 Task: Create a rule from the Recommended list, Task Added to this Project -> add SubTasks in the project BeyondTech with SubTasks Gather and Analyse Requirements , Design and Implement Solution , System Test and UAT , Release to Production / Go Live
Action: Mouse moved to (667, 250)
Screenshot: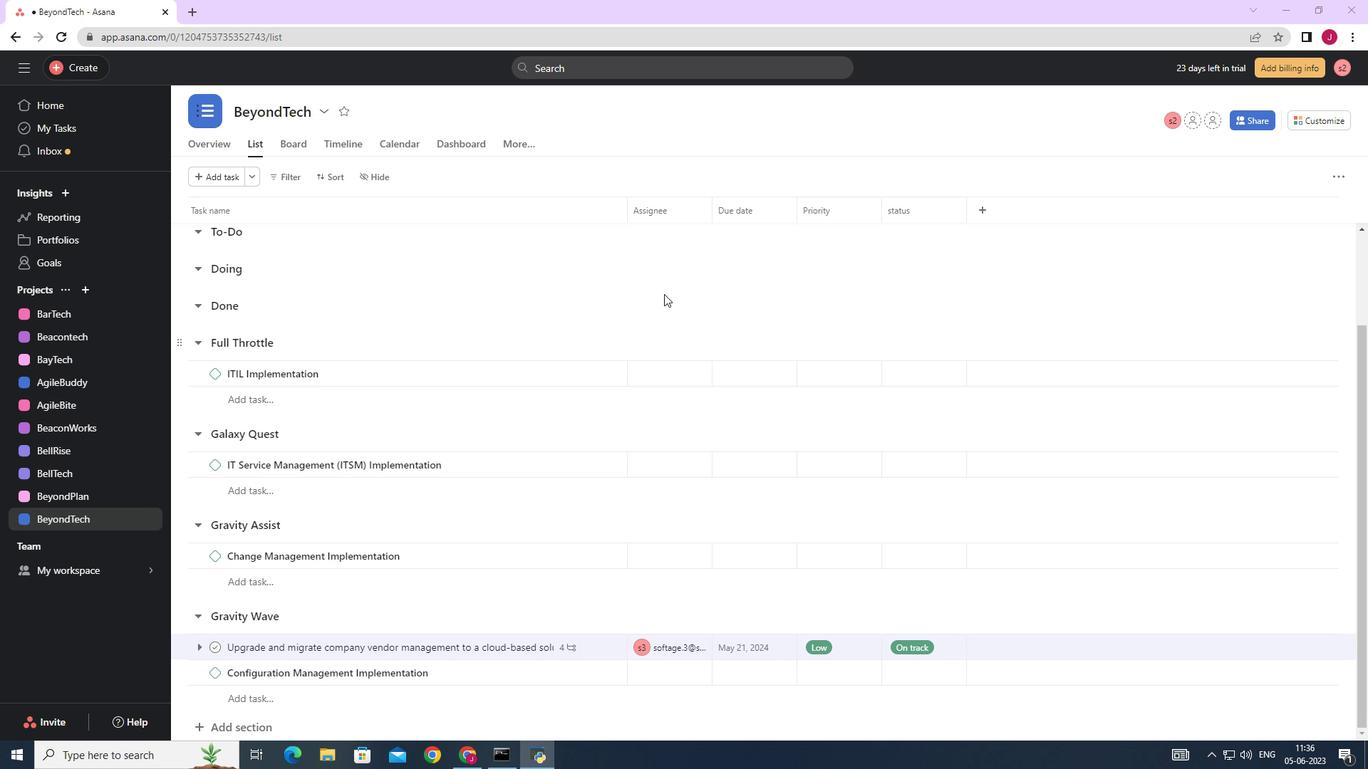 
Action: Mouse scrolled (667, 250) with delta (0, 0)
Screenshot: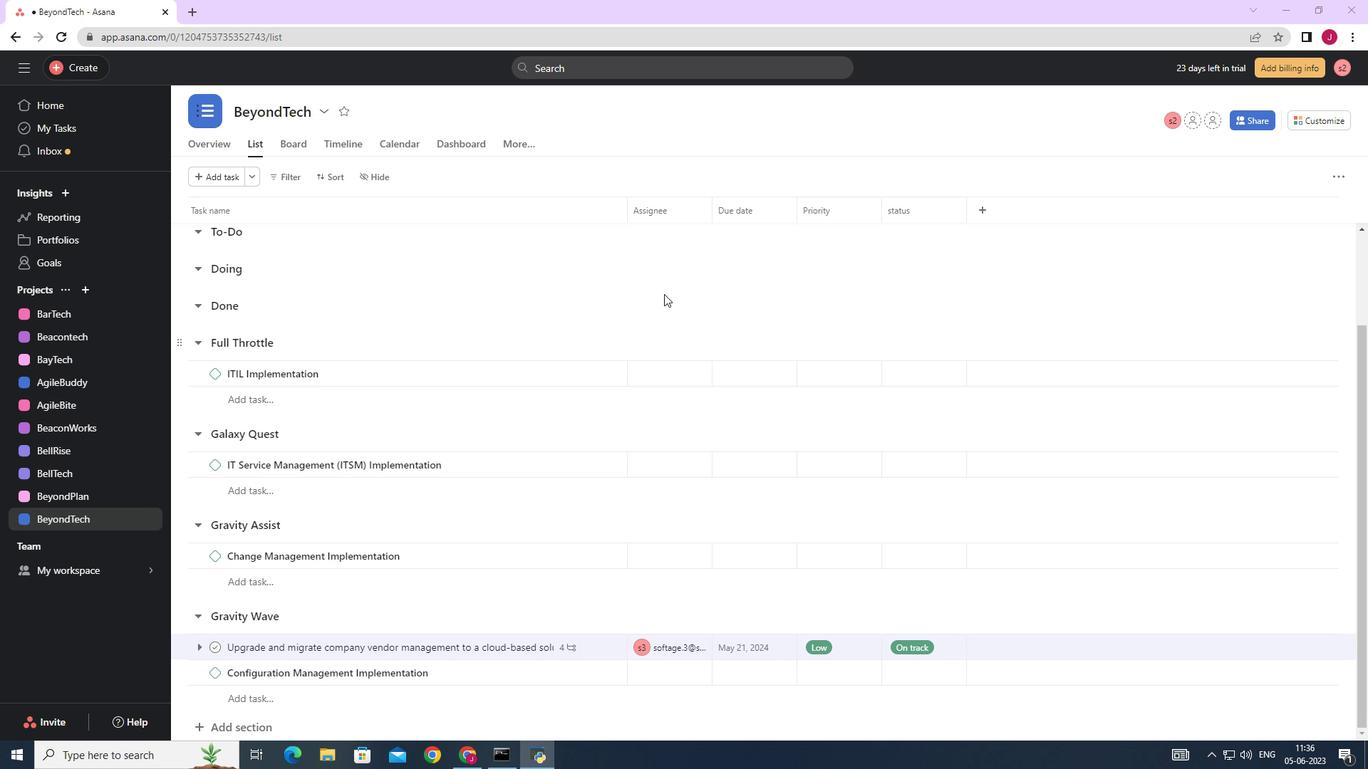 
Action: Mouse scrolled (667, 250) with delta (0, 0)
Screenshot: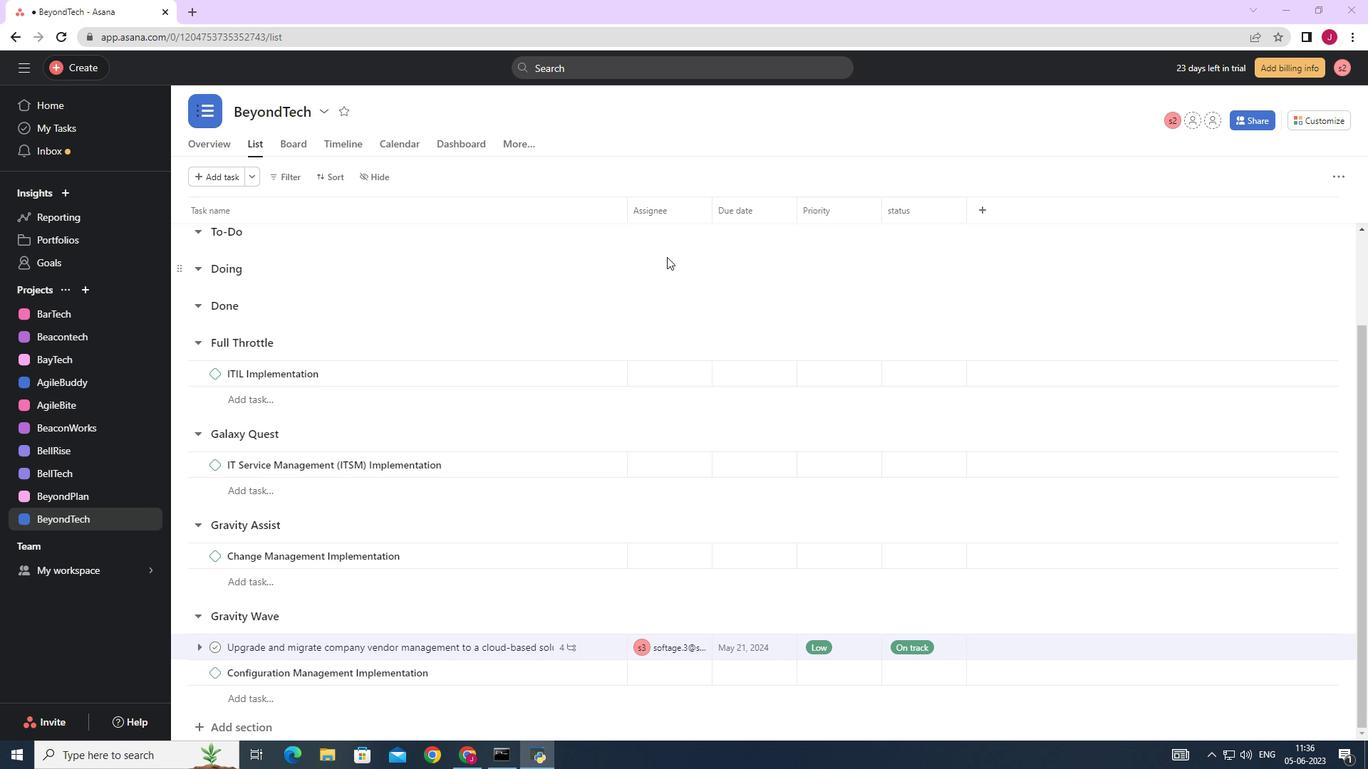 
Action: Mouse scrolled (667, 250) with delta (0, 0)
Screenshot: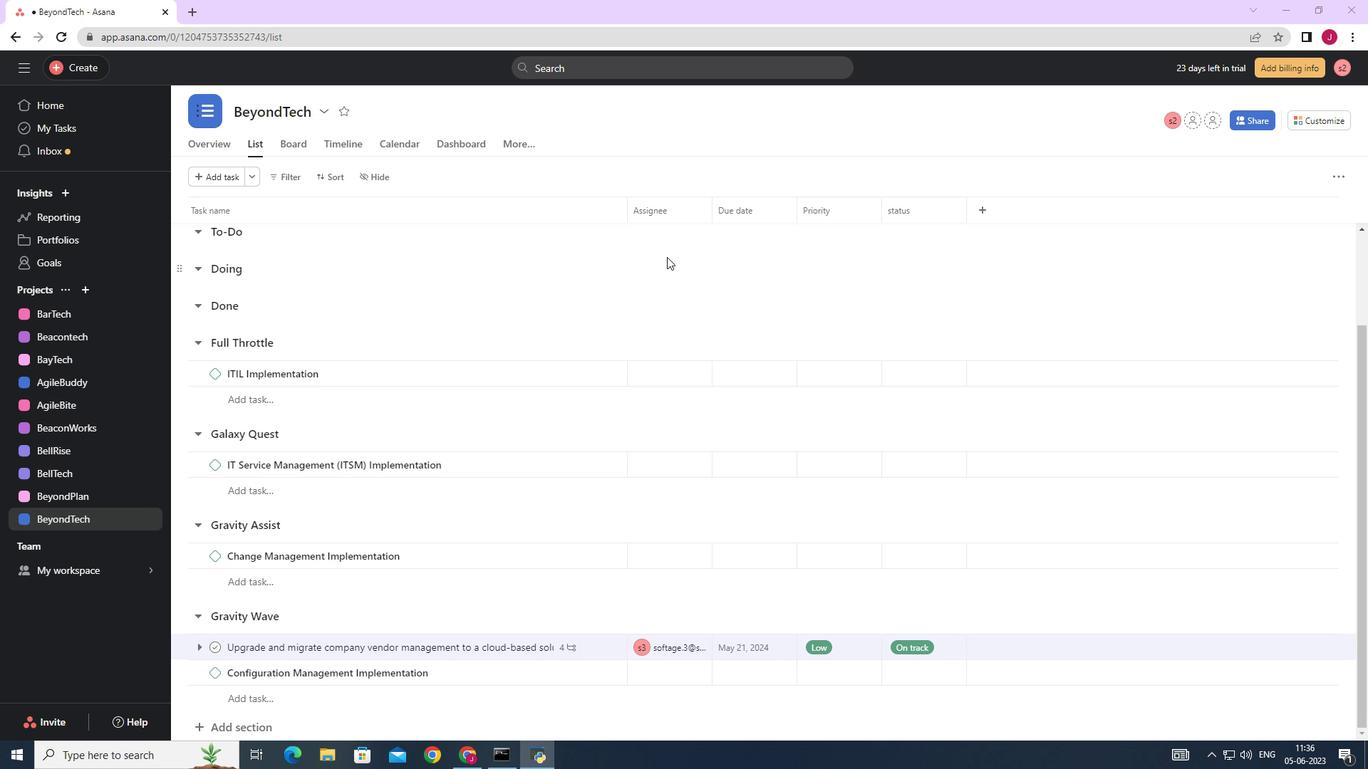 
Action: Mouse moved to (667, 250)
Screenshot: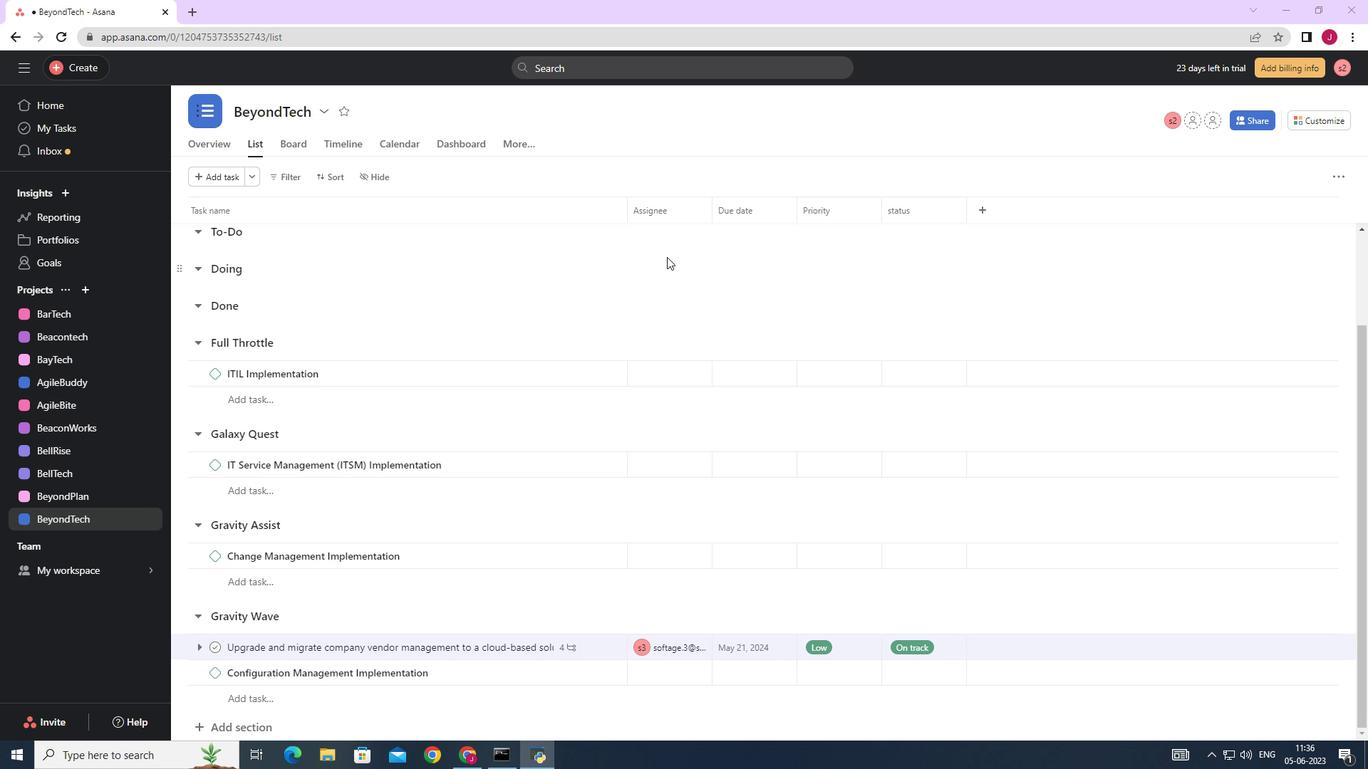 
Action: Mouse scrolled (667, 250) with delta (0, 0)
Screenshot: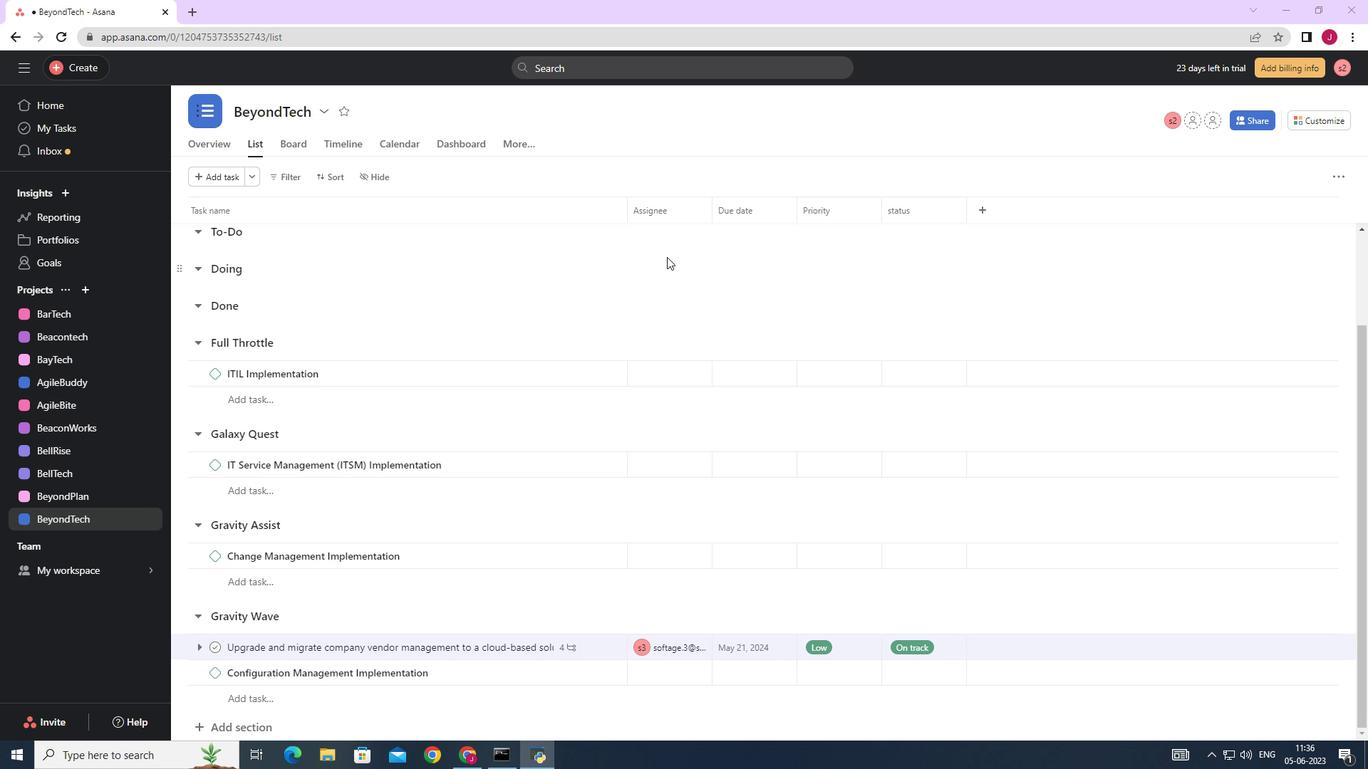 
Action: Mouse moved to (670, 252)
Screenshot: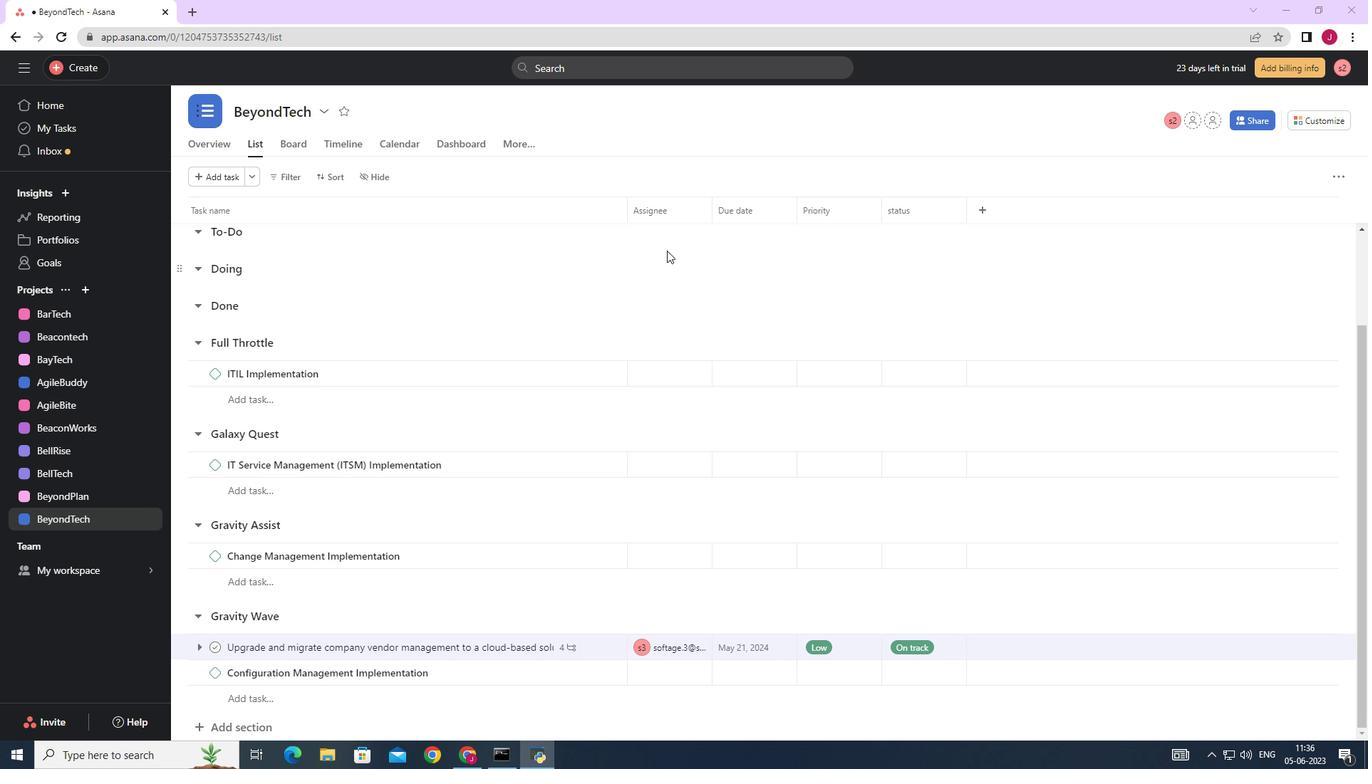 
Action: Mouse scrolled (669, 250) with delta (0, 0)
Screenshot: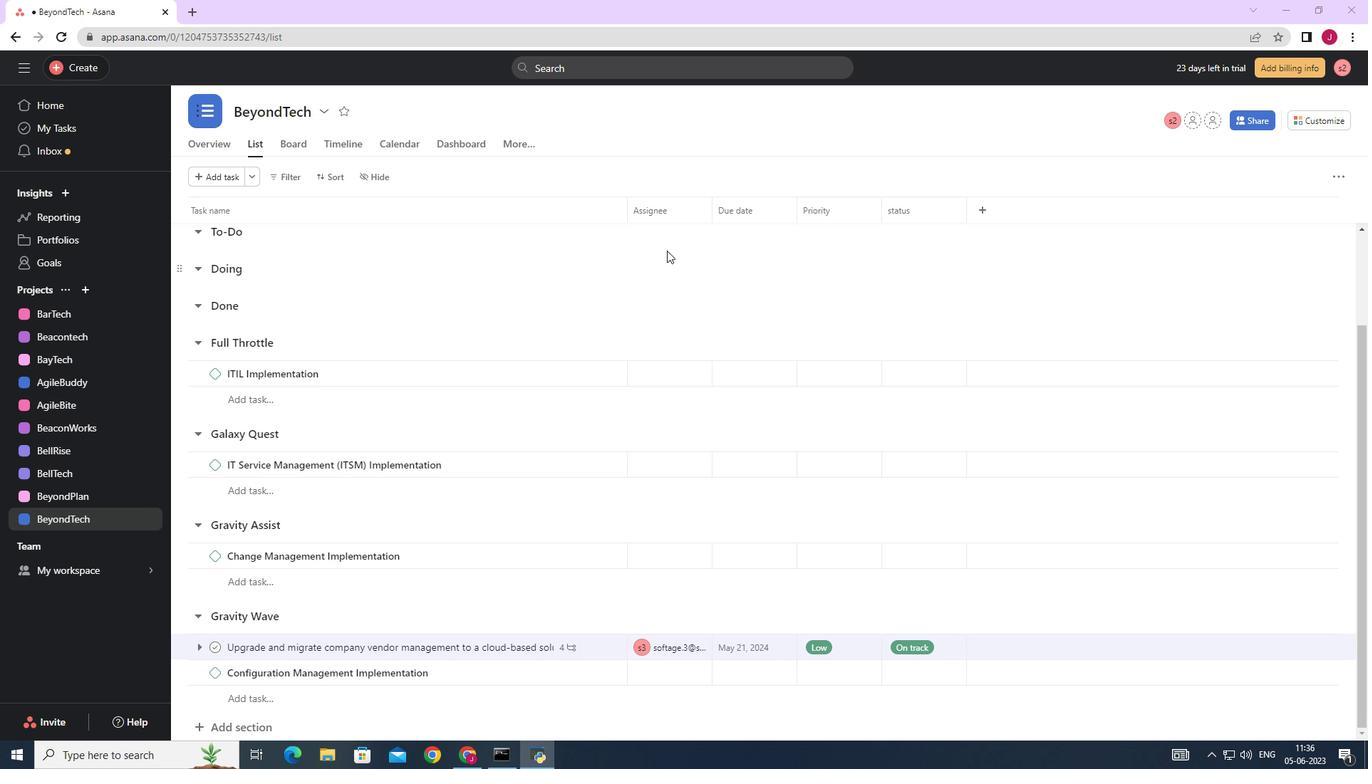 
Action: Mouse moved to (672, 258)
Screenshot: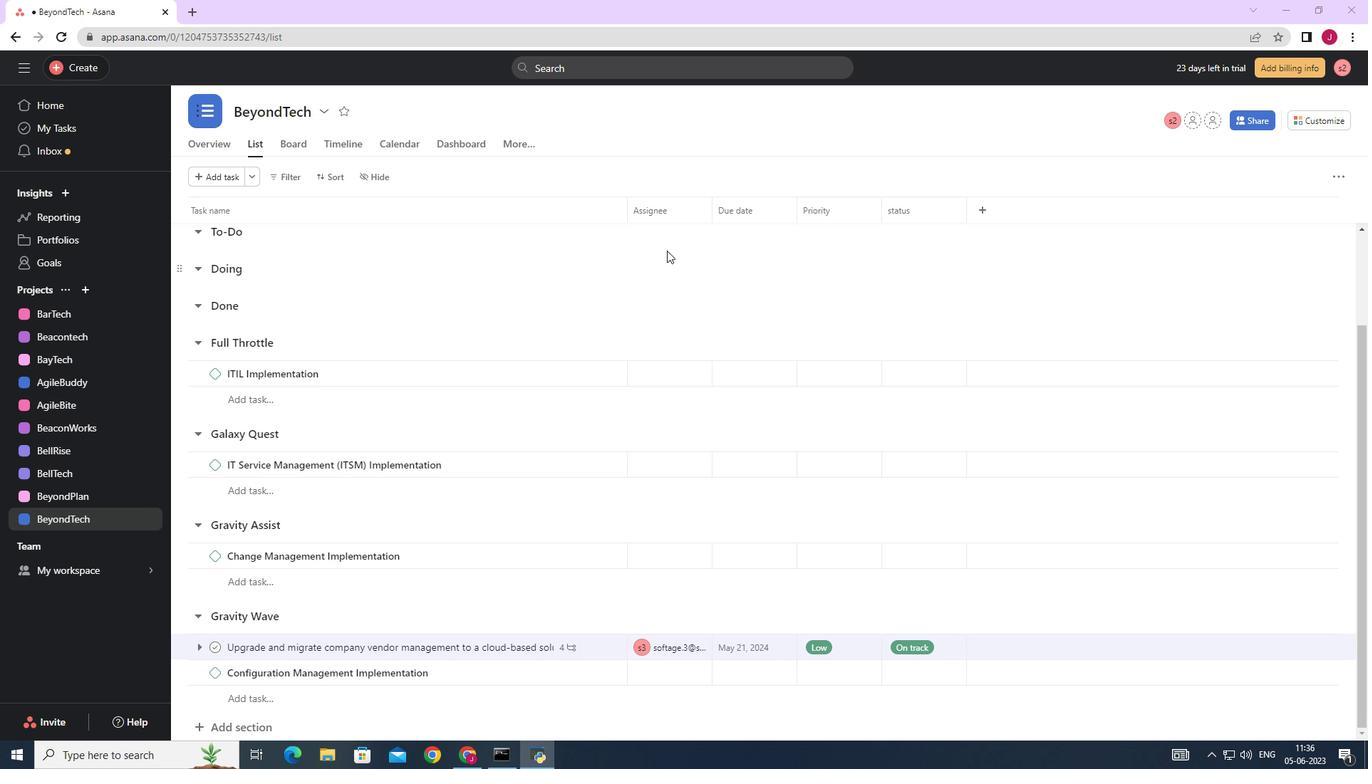 
Action: Mouse scrolled (671, 254) with delta (0, 0)
Screenshot: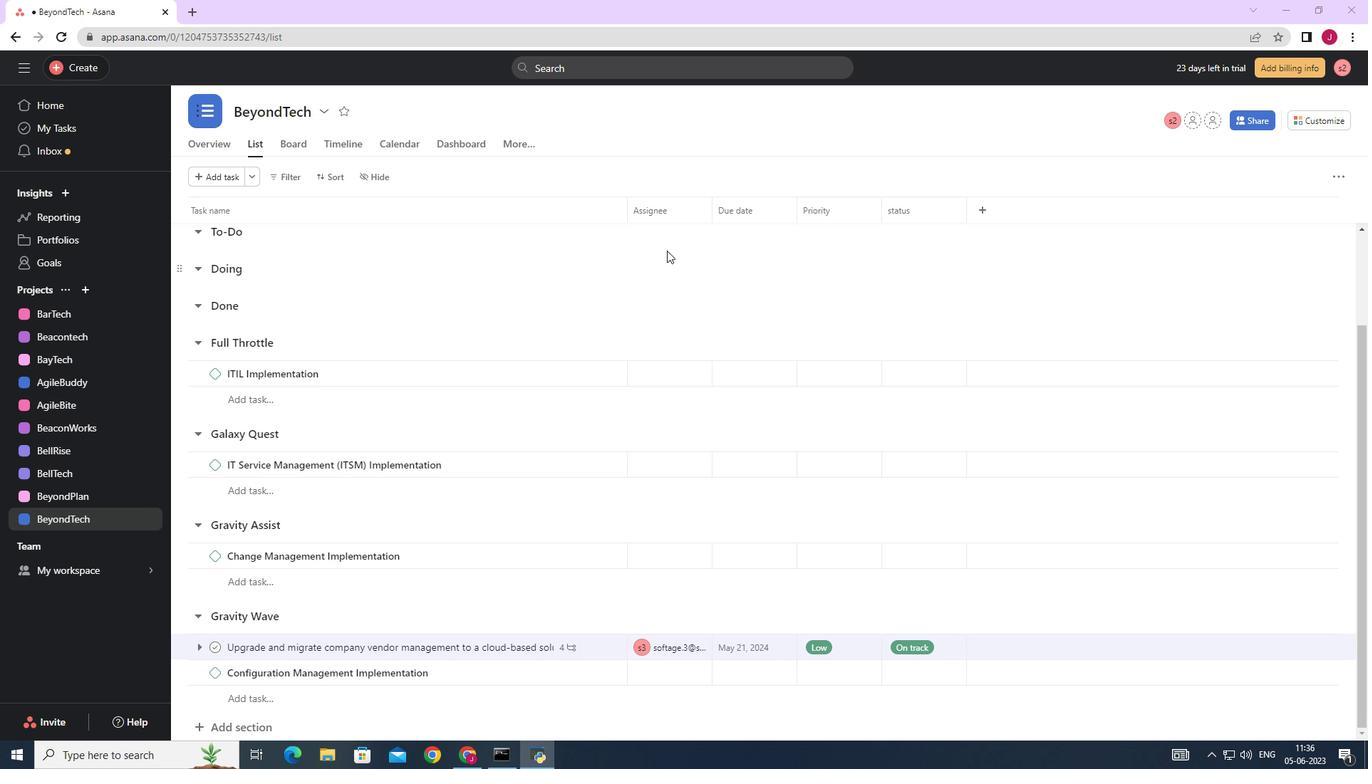 
Action: Mouse moved to (1332, 124)
Screenshot: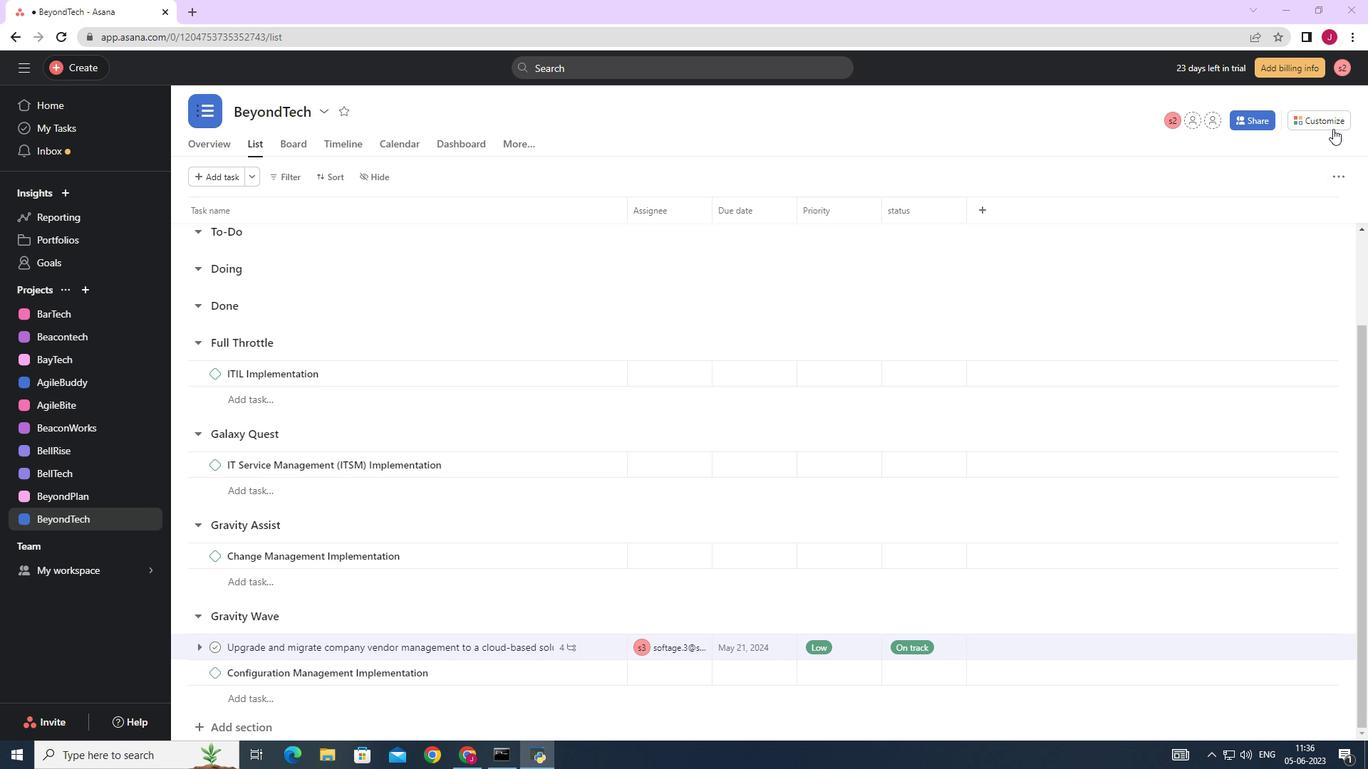 
Action: Mouse pressed left at (1332, 124)
Screenshot: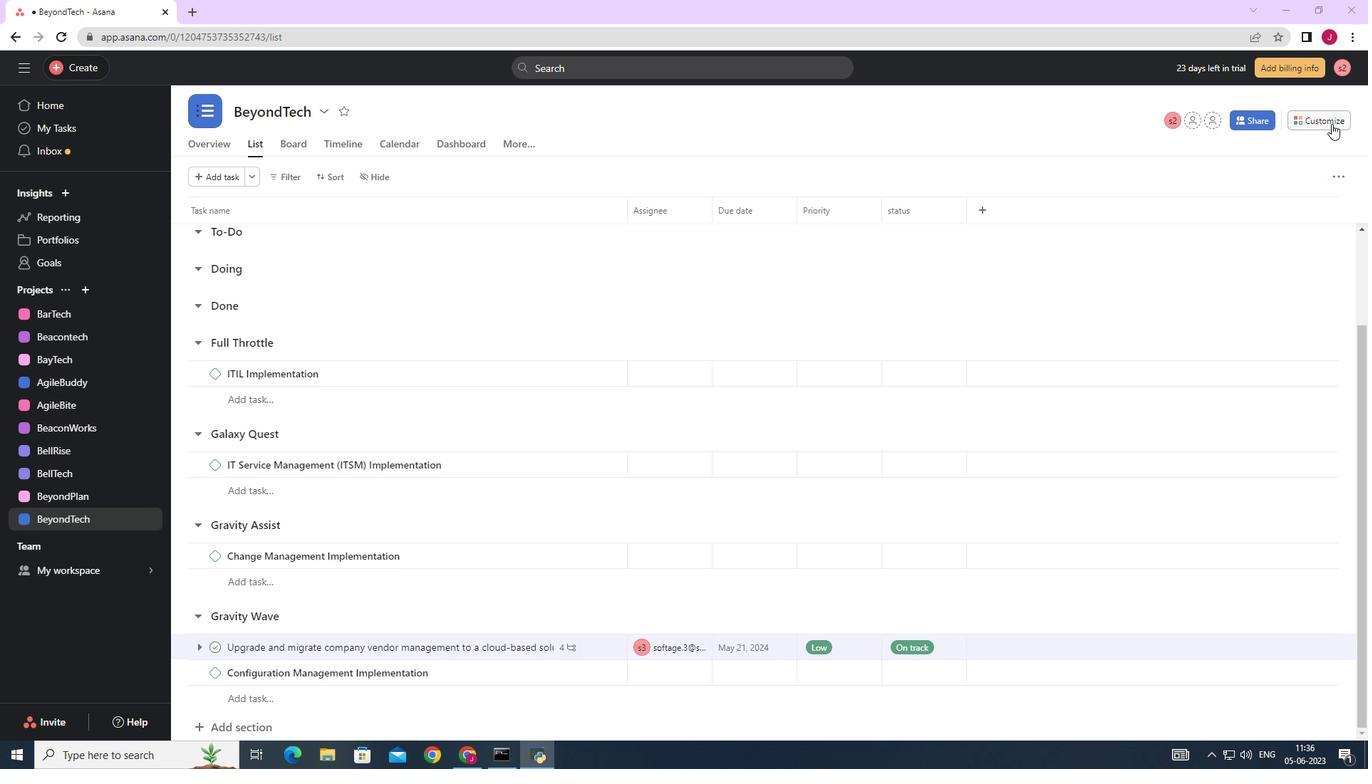 
Action: Mouse moved to (1062, 317)
Screenshot: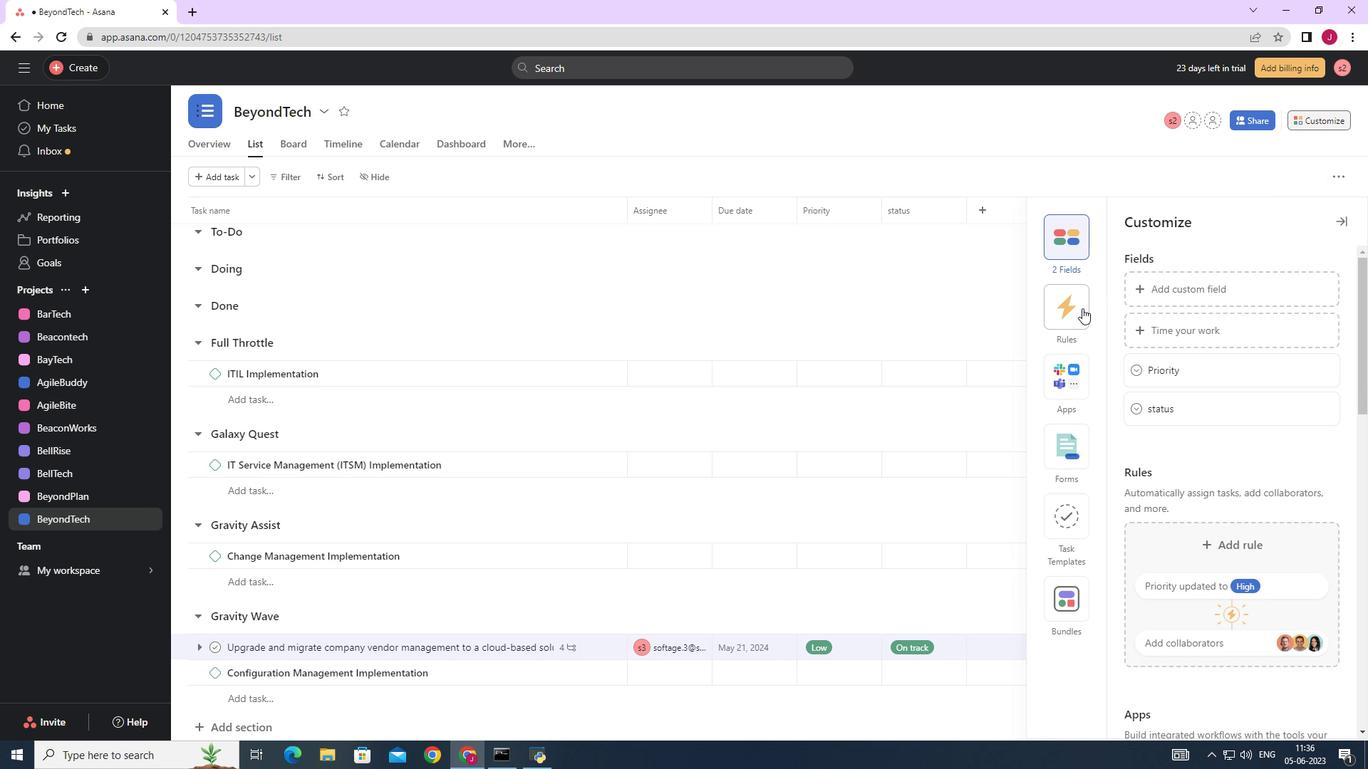 
Action: Mouse pressed left at (1062, 317)
Screenshot: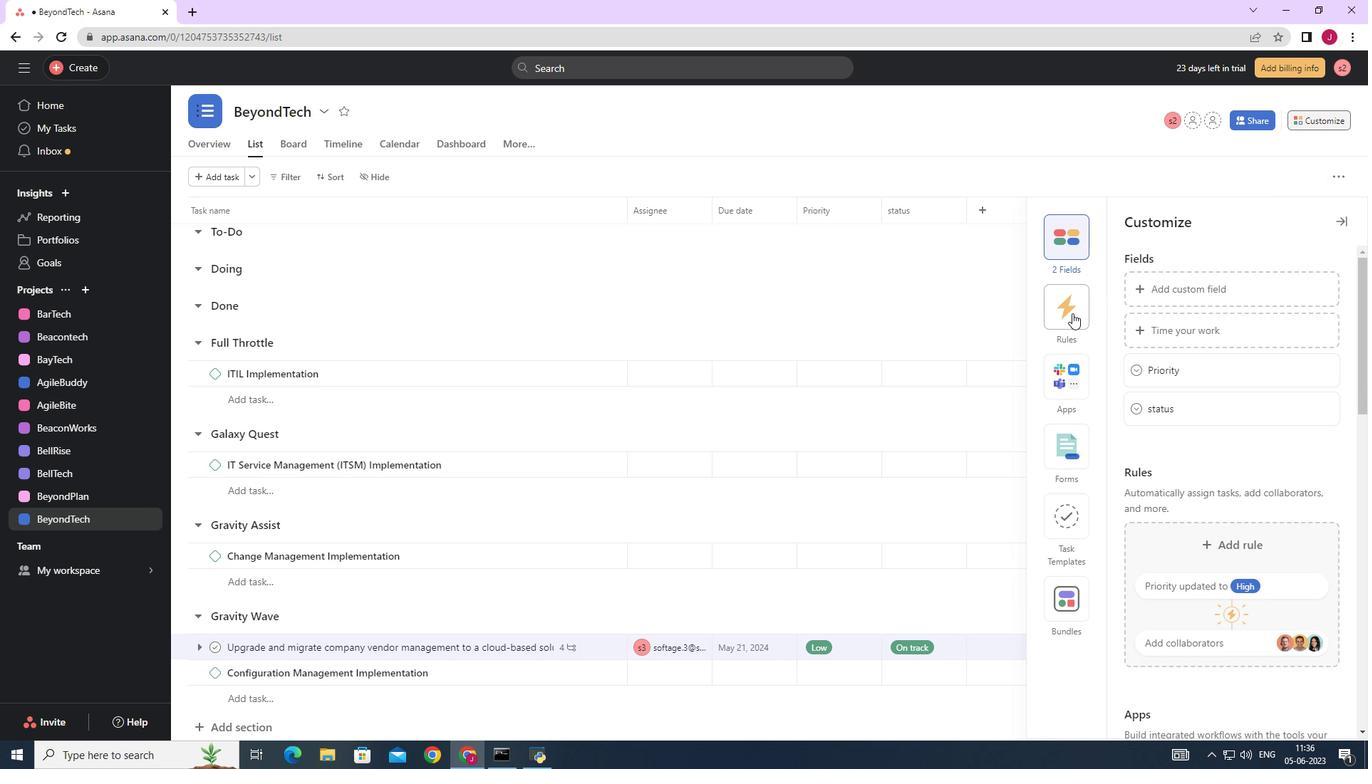 
Action: Mouse moved to (1221, 331)
Screenshot: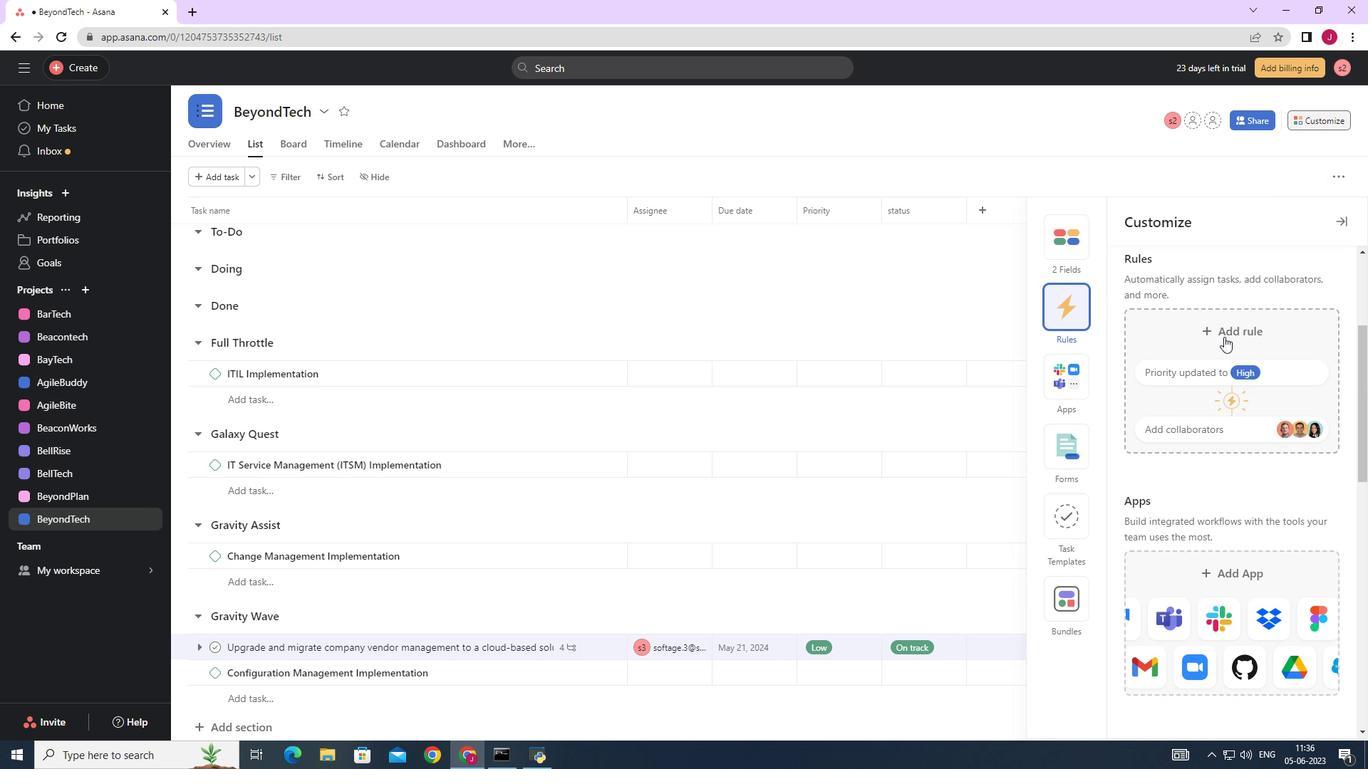 
Action: Mouse pressed left at (1221, 331)
Screenshot: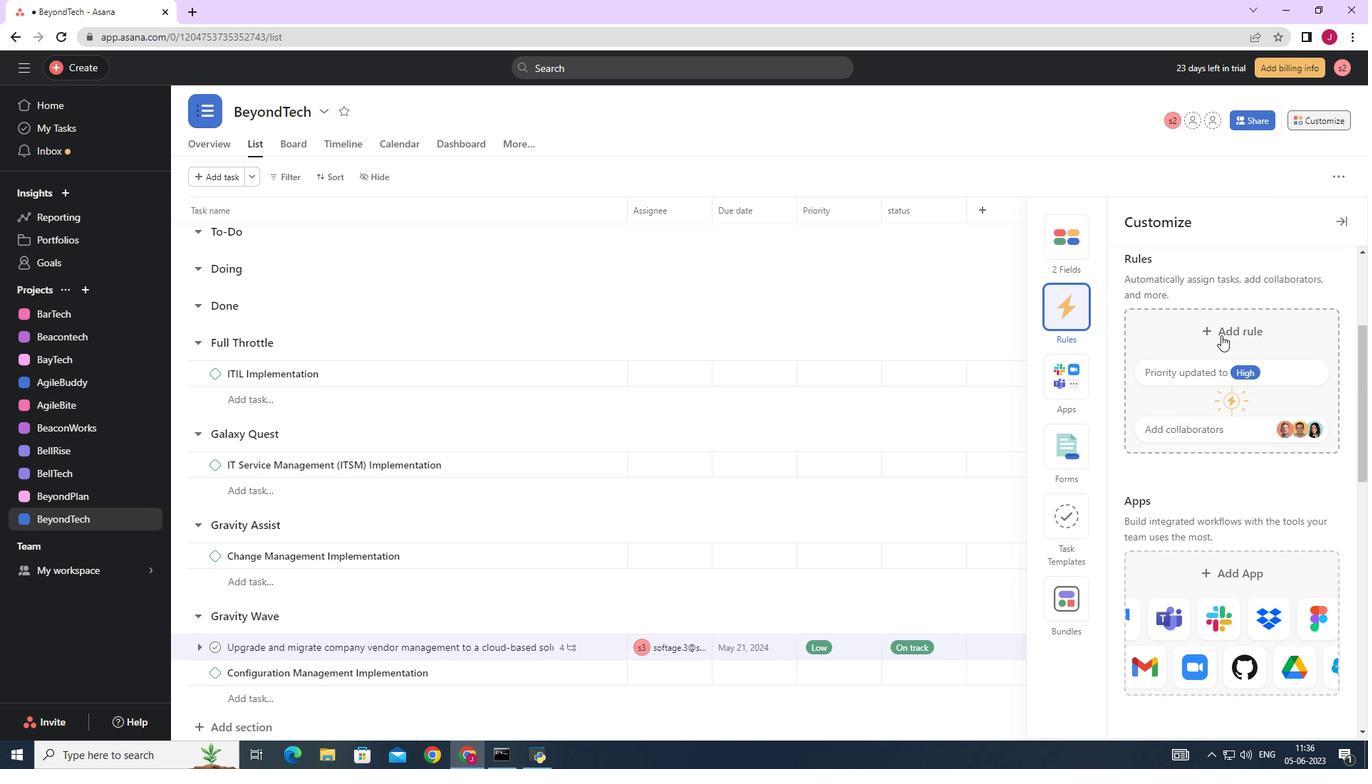 
Action: Mouse moved to (580, 227)
Screenshot: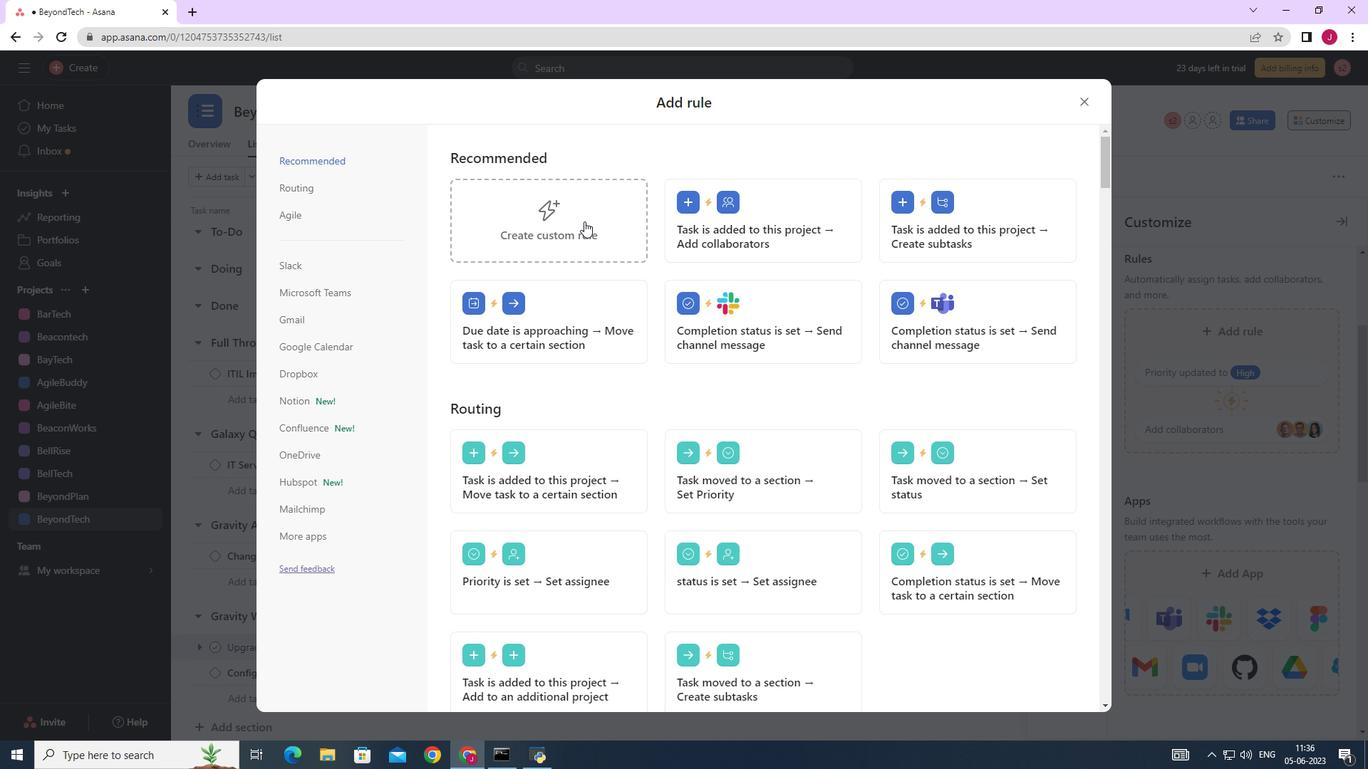 
Action: Mouse pressed left at (580, 227)
Screenshot: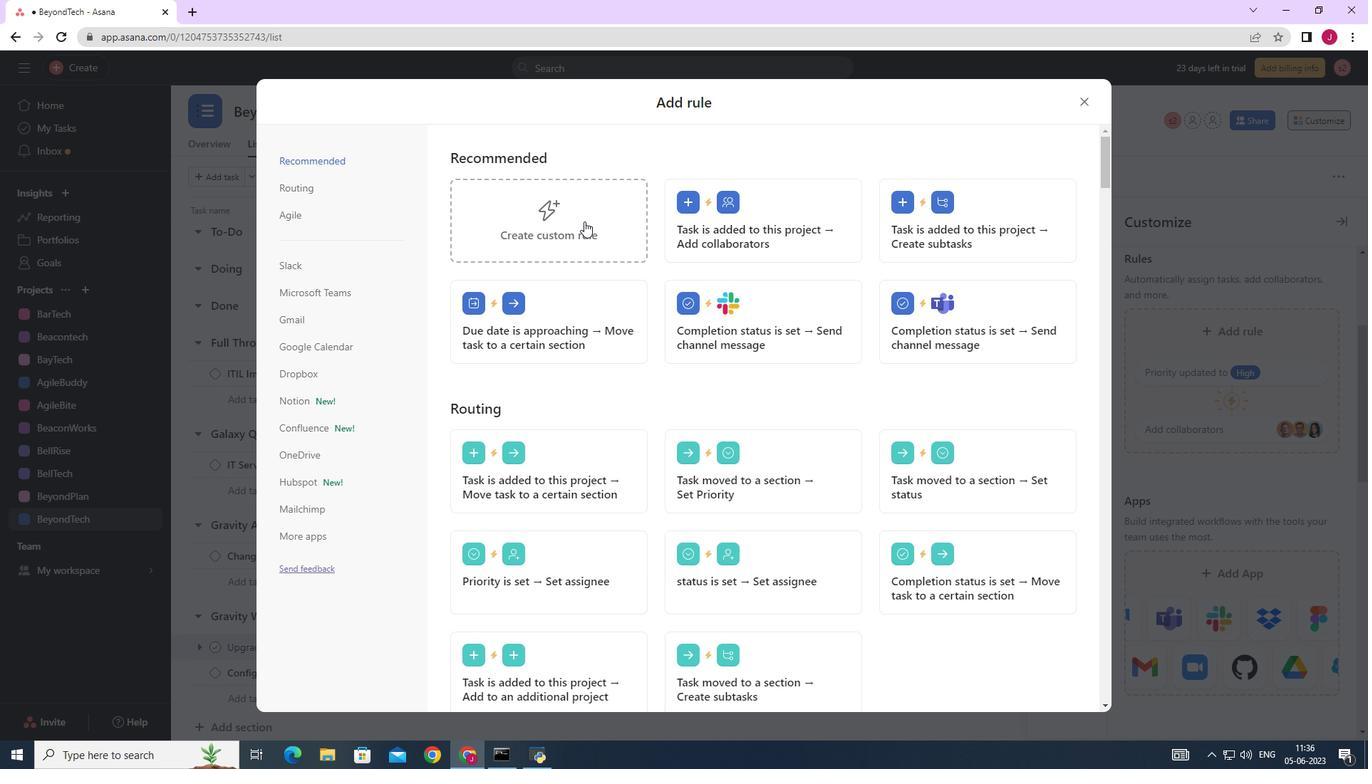 
Action: Mouse moved to (677, 376)
Screenshot: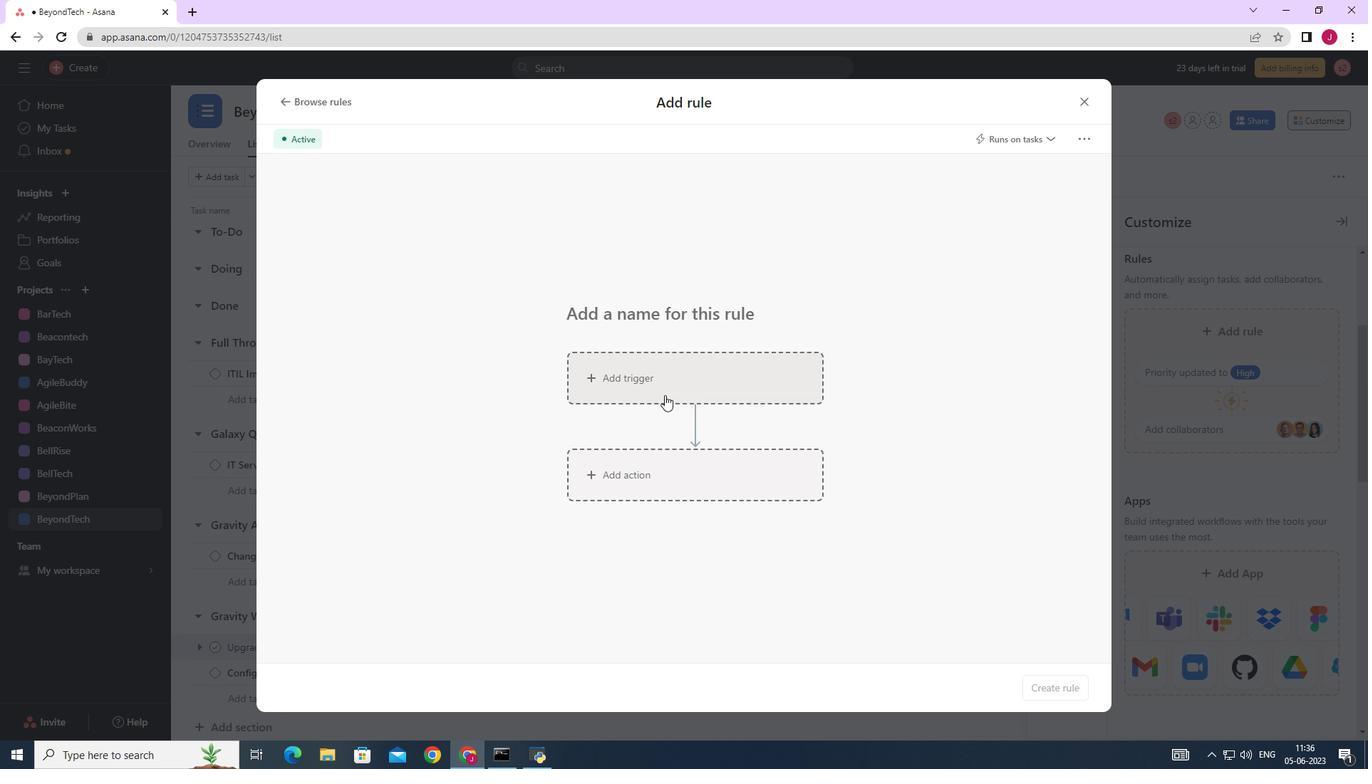 
Action: Mouse pressed left at (677, 376)
Screenshot: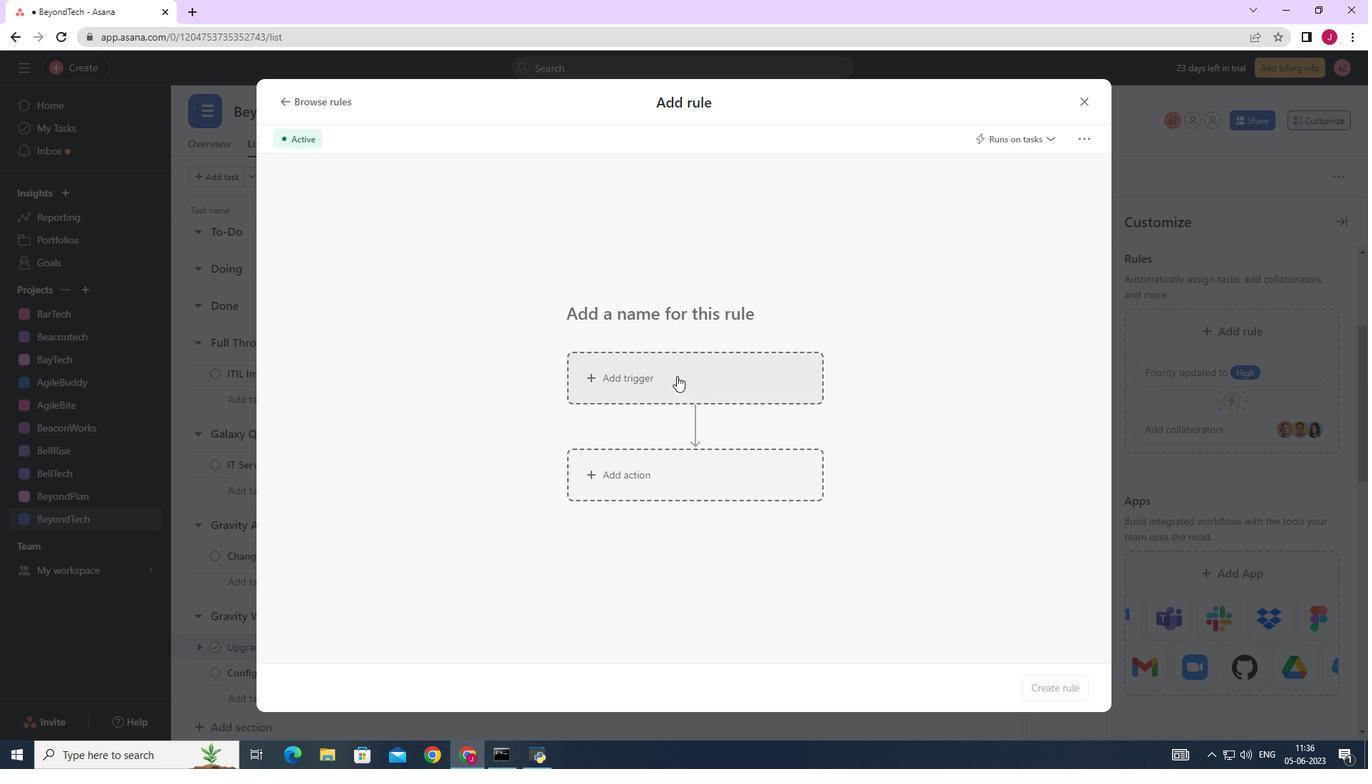 
Action: Mouse moved to (635, 481)
Screenshot: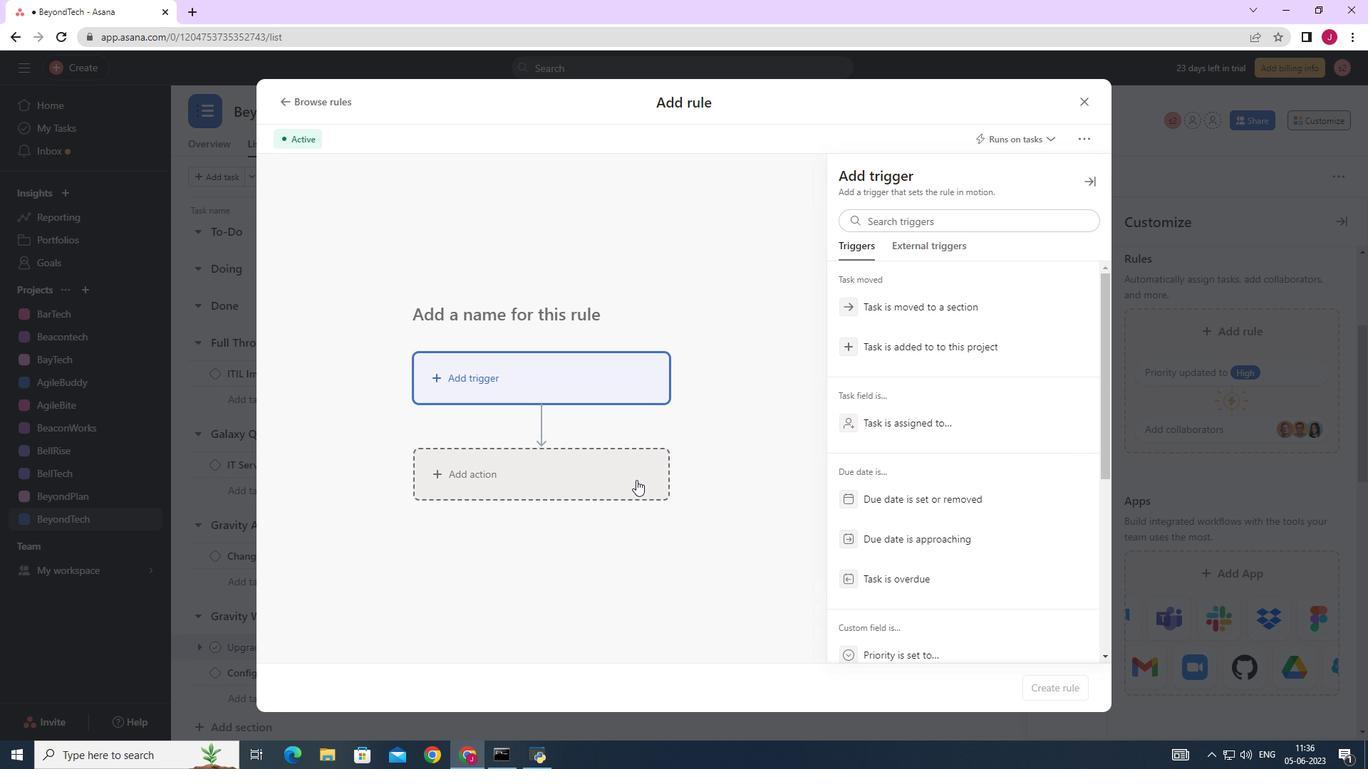 
Action: Mouse pressed left at (635, 481)
Screenshot: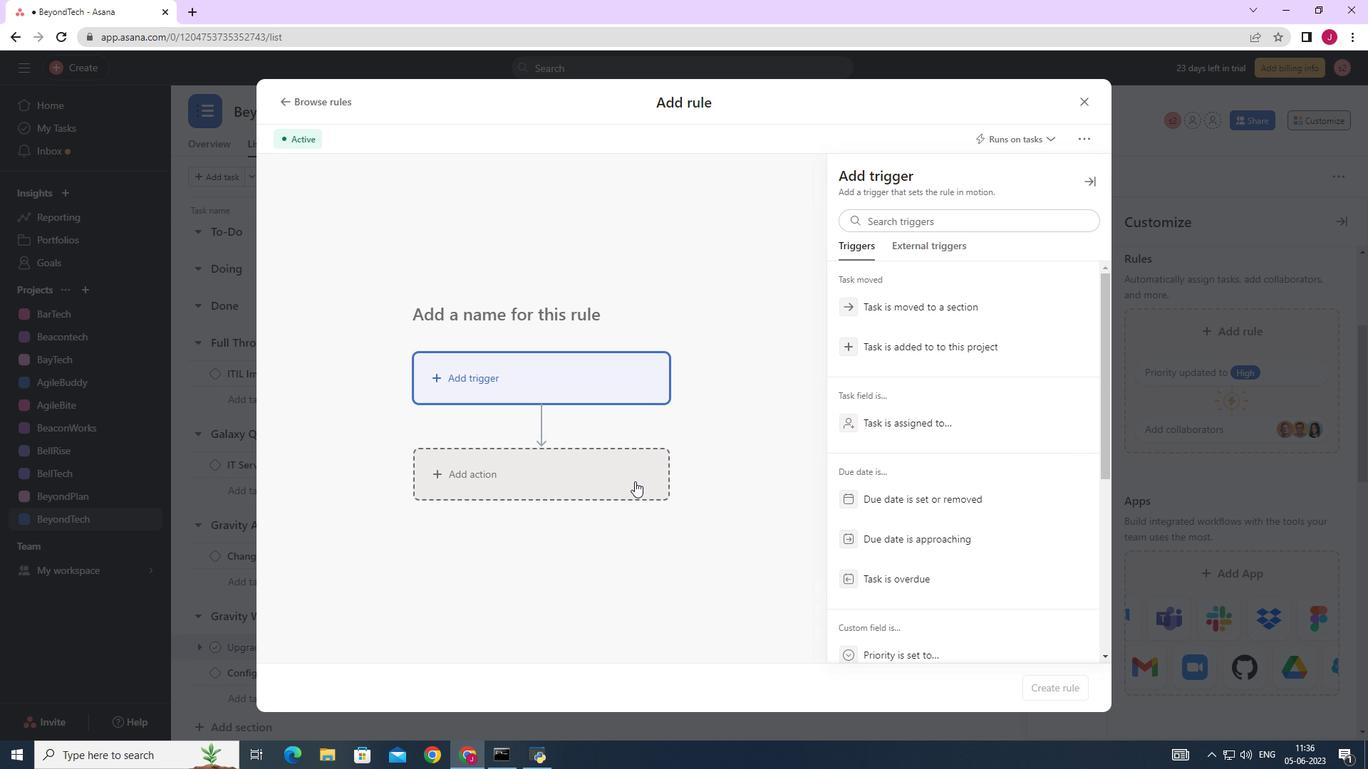
Action: Mouse moved to (934, 361)
Screenshot: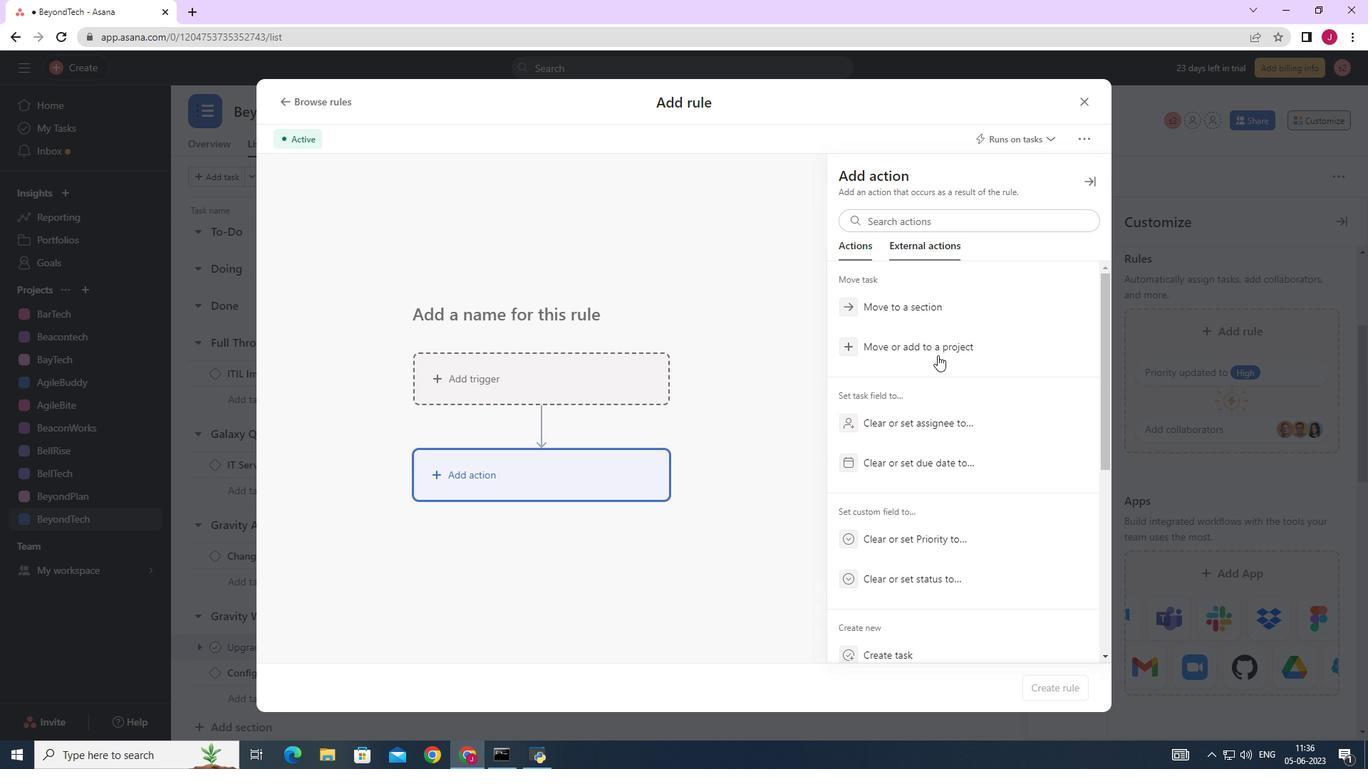 
Action: Mouse scrolled (934, 360) with delta (0, 0)
Screenshot: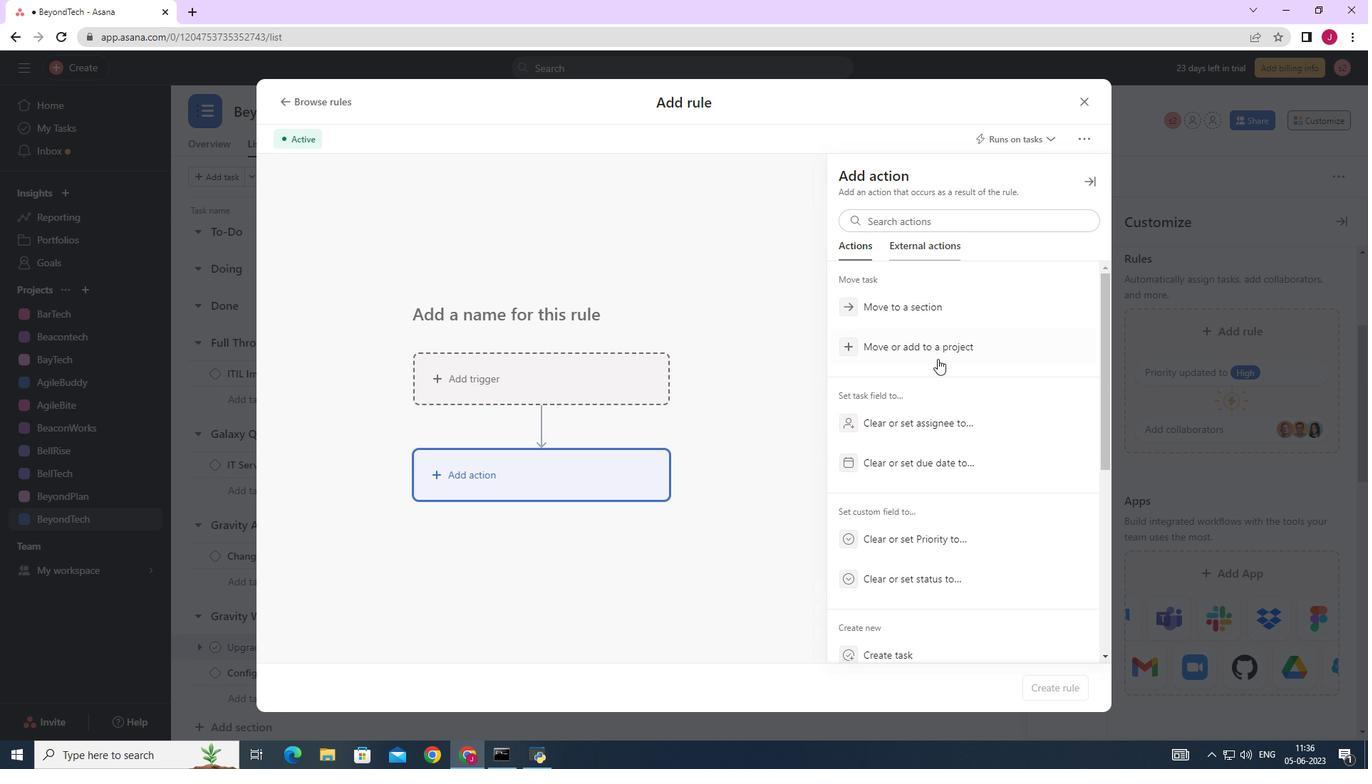 
Action: Mouse scrolled (934, 360) with delta (0, 0)
Screenshot: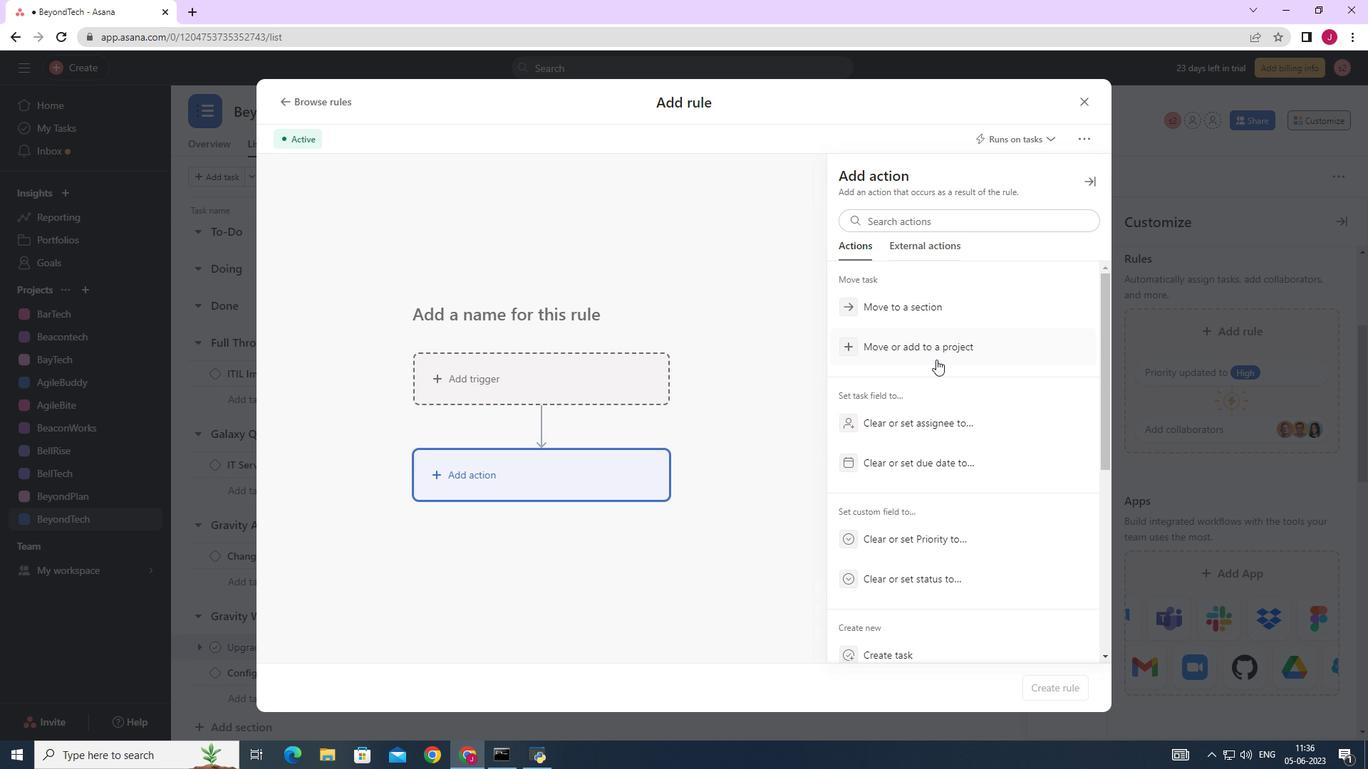 
Action: Mouse scrolled (934, 360) with delta (0, 0)
Screenshot: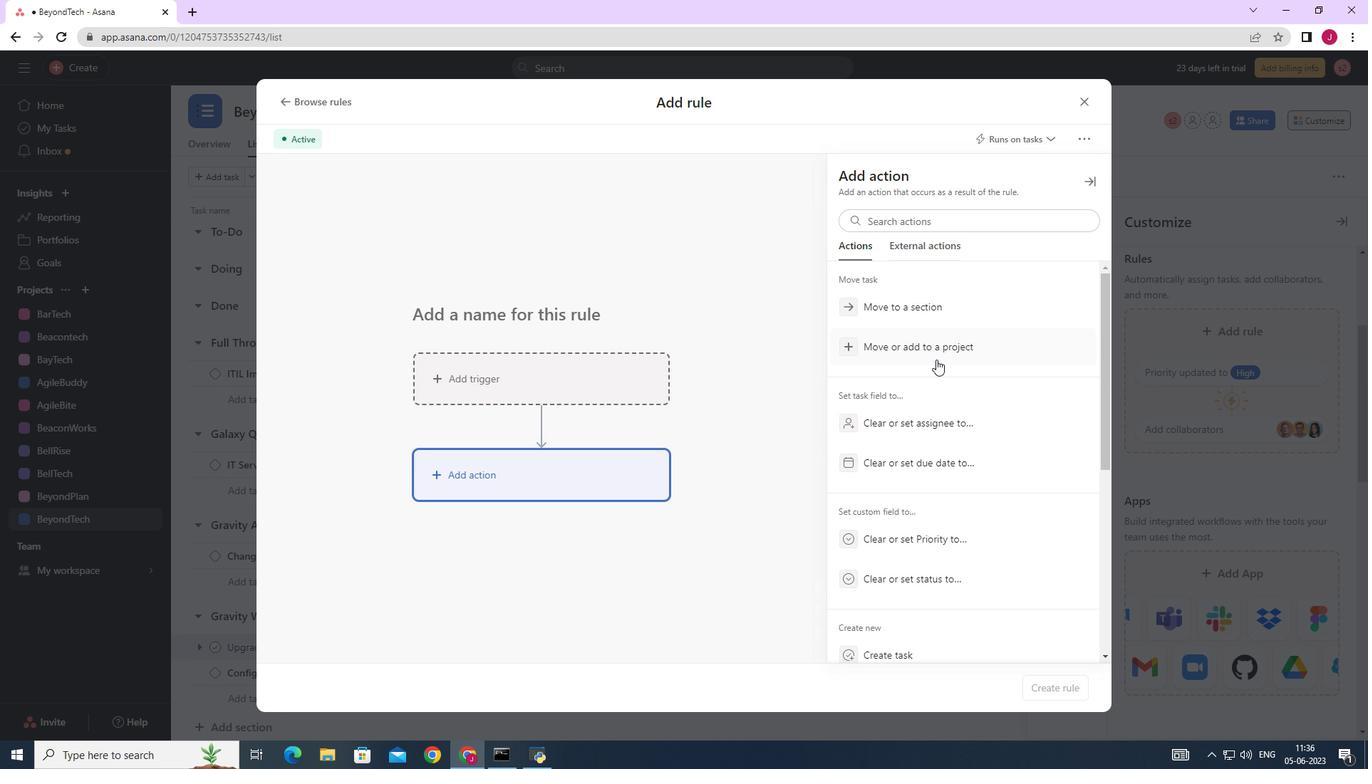 
Action: Mouse scrolled (934, 360) with delta (0, 0)
Screenshot: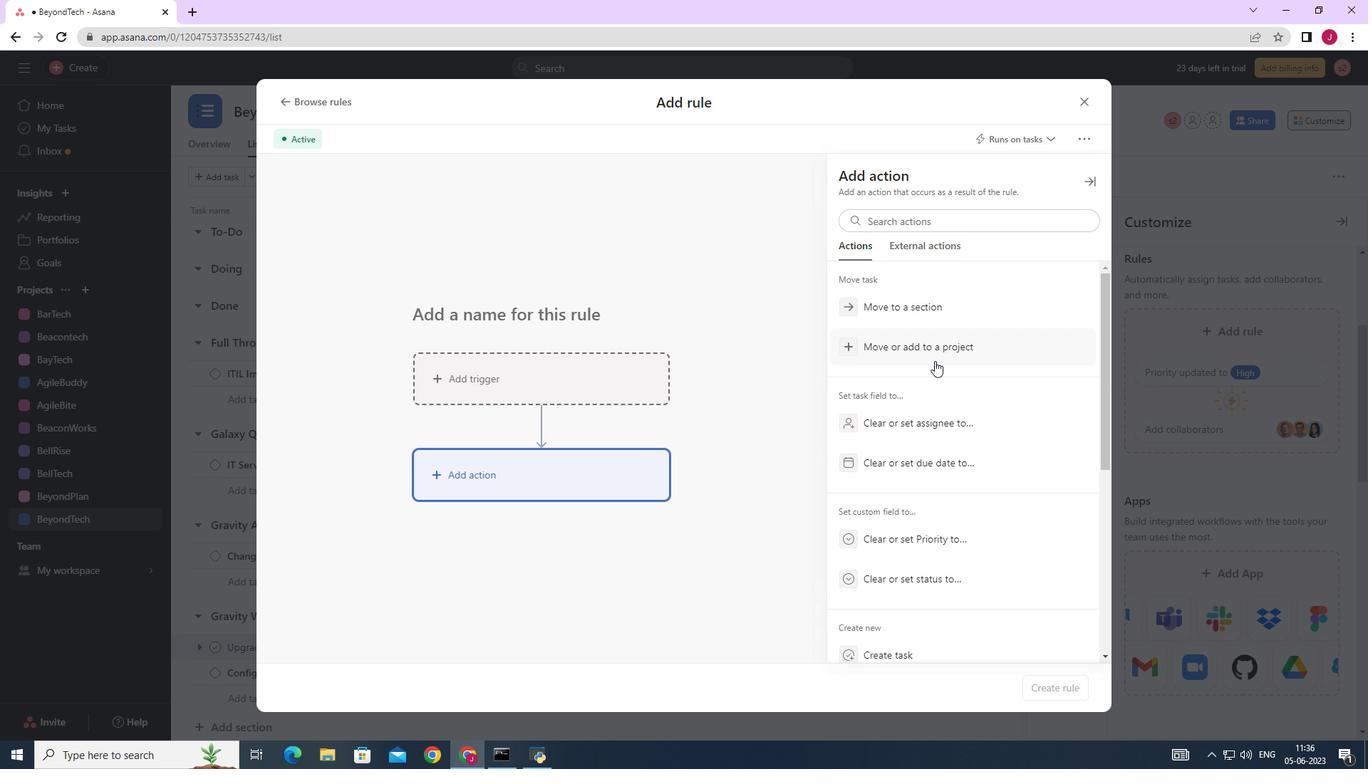 
Action: Mouse scrolled (934, 360) with delta (0, 0)
Screenshot: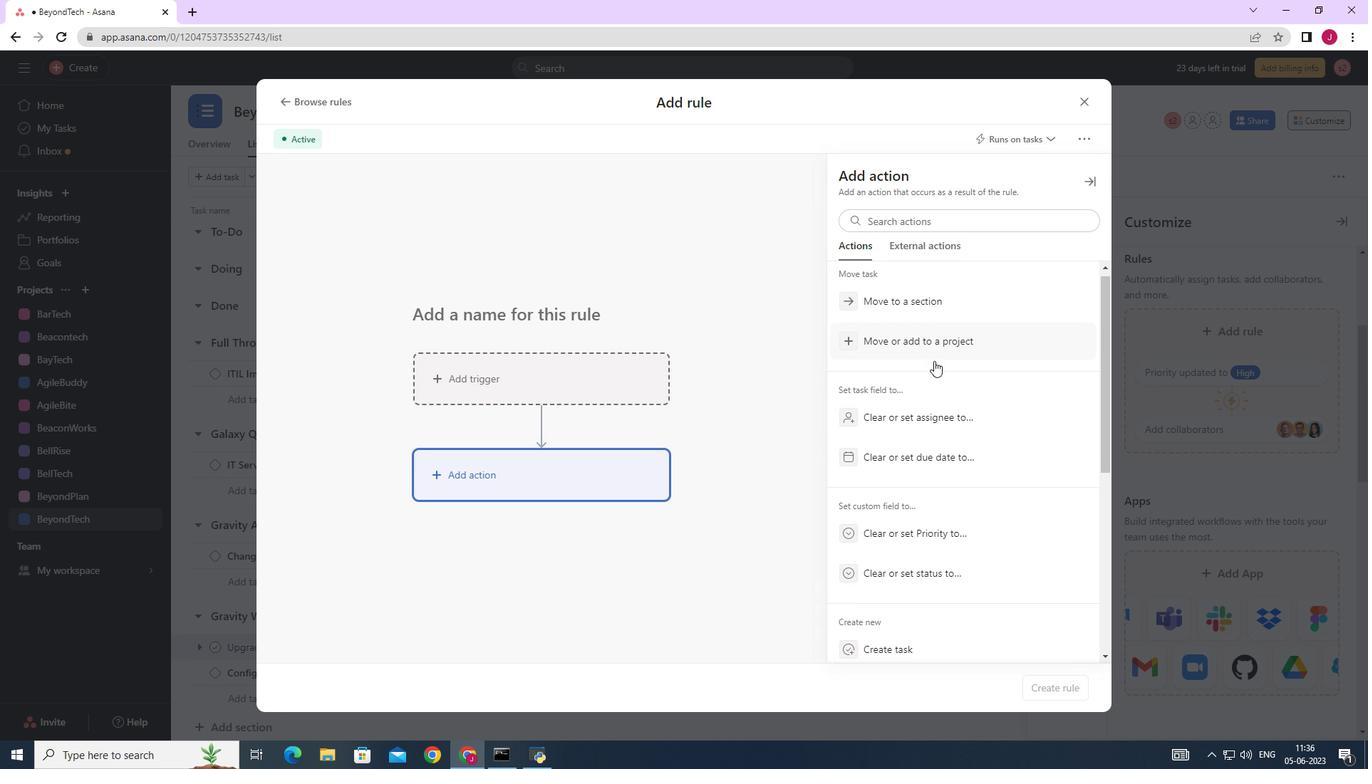 
Action: Mouse moved to (917, 345)
Screenshot: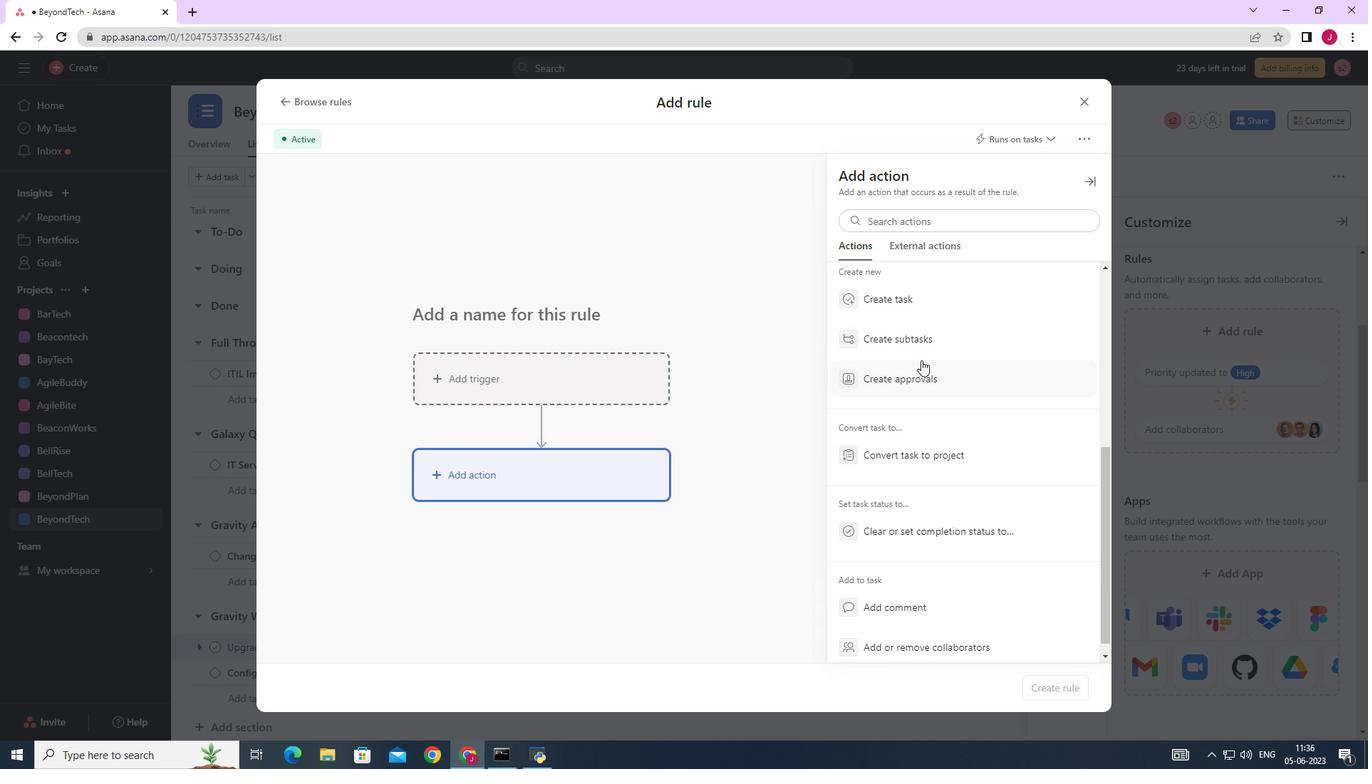 
Action: Mouse pressed left at (917, 345)
Screenshot: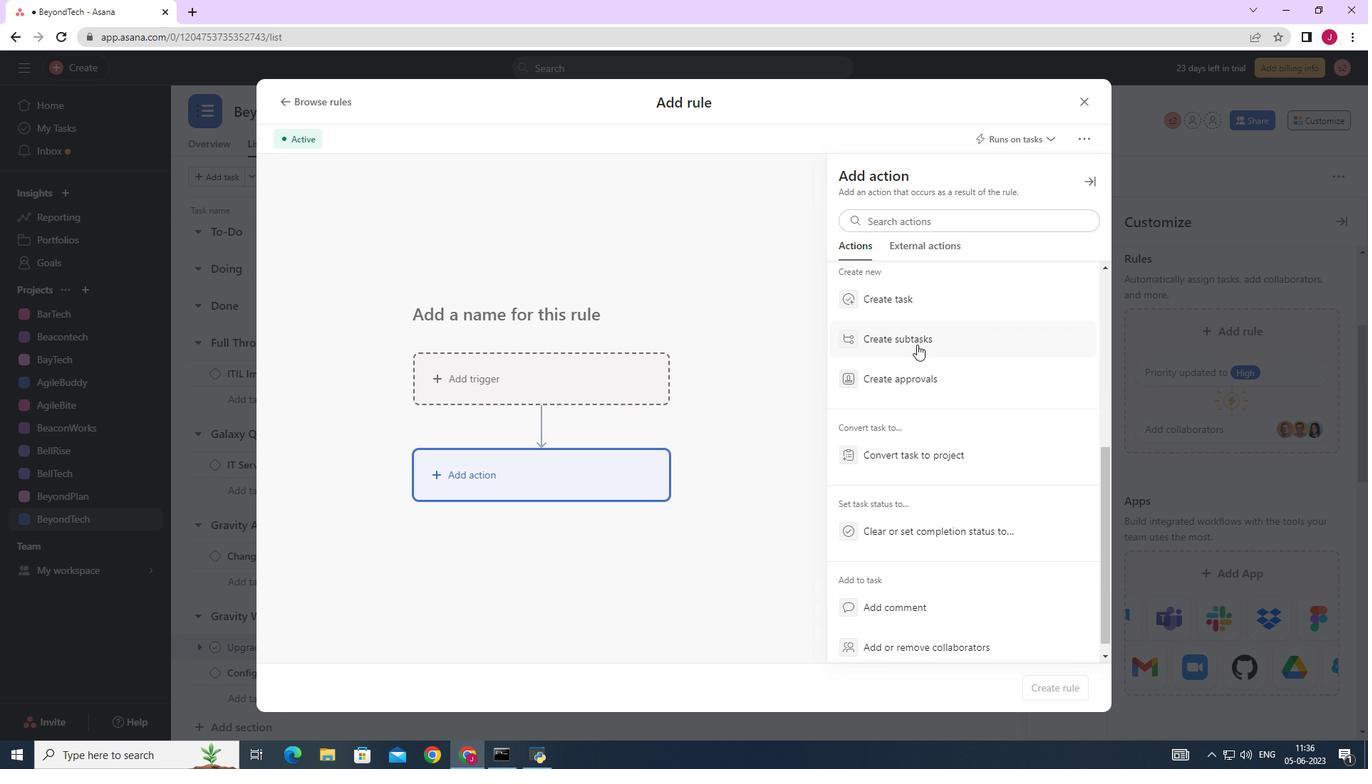 
Action: Mouse moved to (891, 338)
Screenshot: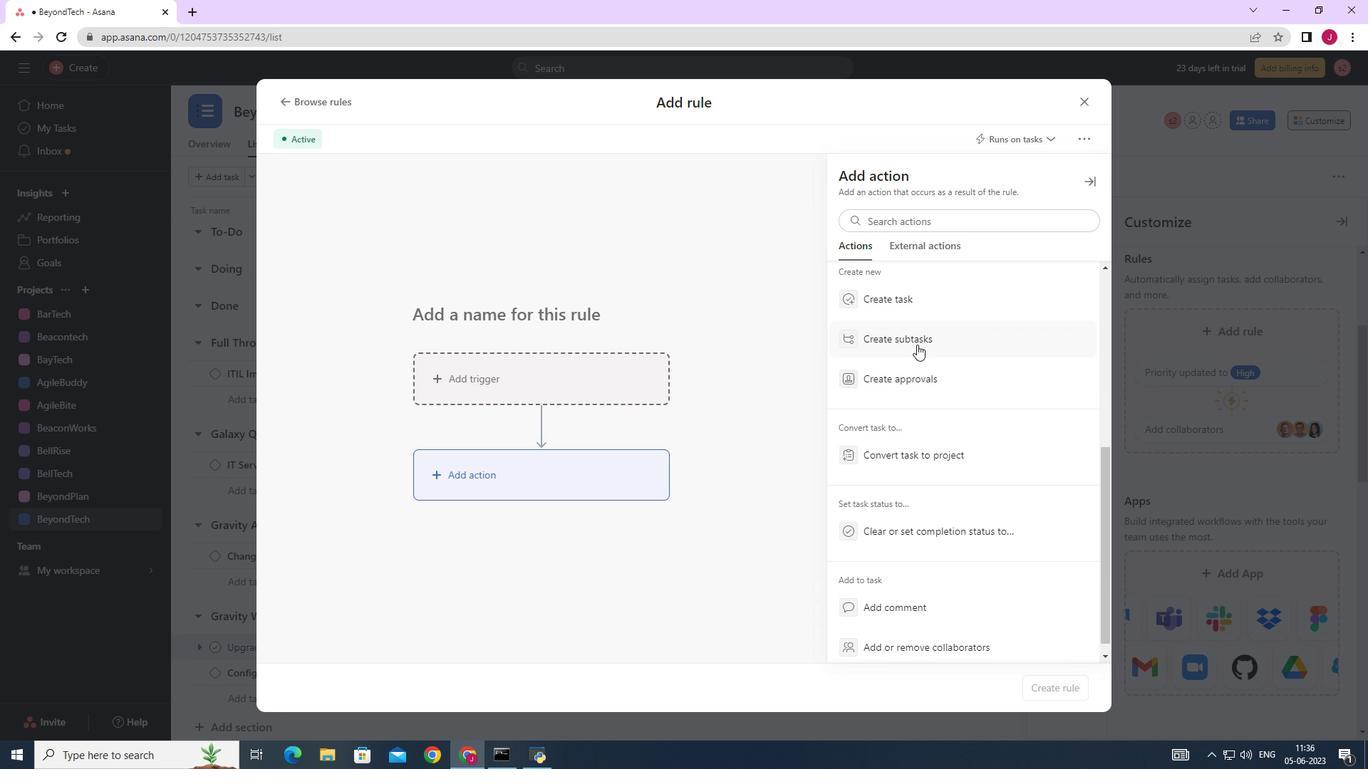 
Action: Key pressed <Key.caps_lock>G<Key.caps_lock>ather<Key.space>am<Key.backspace>nd<Key.space><Key.backspace><Key.backspace><Key.backspace>and<Key.space><Key.caps_lock>A<Key.caps_lock>nalyse<Key.space><Key.caps_lock>R<Key.caps_lock>equirements<Key.enter><Key.caps_lock>D<Key.caps_lock>esign<Key.space>and<Key.space><Key.caps_lock>I<Key.caps_lock>mplement<Key.space><Key.caps_lock>S<Key.caps_lock>olution<Key.enter><Key.caps_lock>S<Key.caps_lock>ystem<Key.space><Key.caps_lock>T<Key.caps_lock>est<Key.space>and<Key.space><Key.caps_lock>UAT<Key.enter><Key.caps_lock>r<Key.backspace><Key.caps_lock>R<Key.caps_lock>elease<Key.space>to<Key.space>production<Key.space>/<Key.space><Key.caps_lock>G<Key.caps_lock>o<Key.space><Key.caps_lock>L<Key.caps_lock>ive<Key.enter>
Screenshot: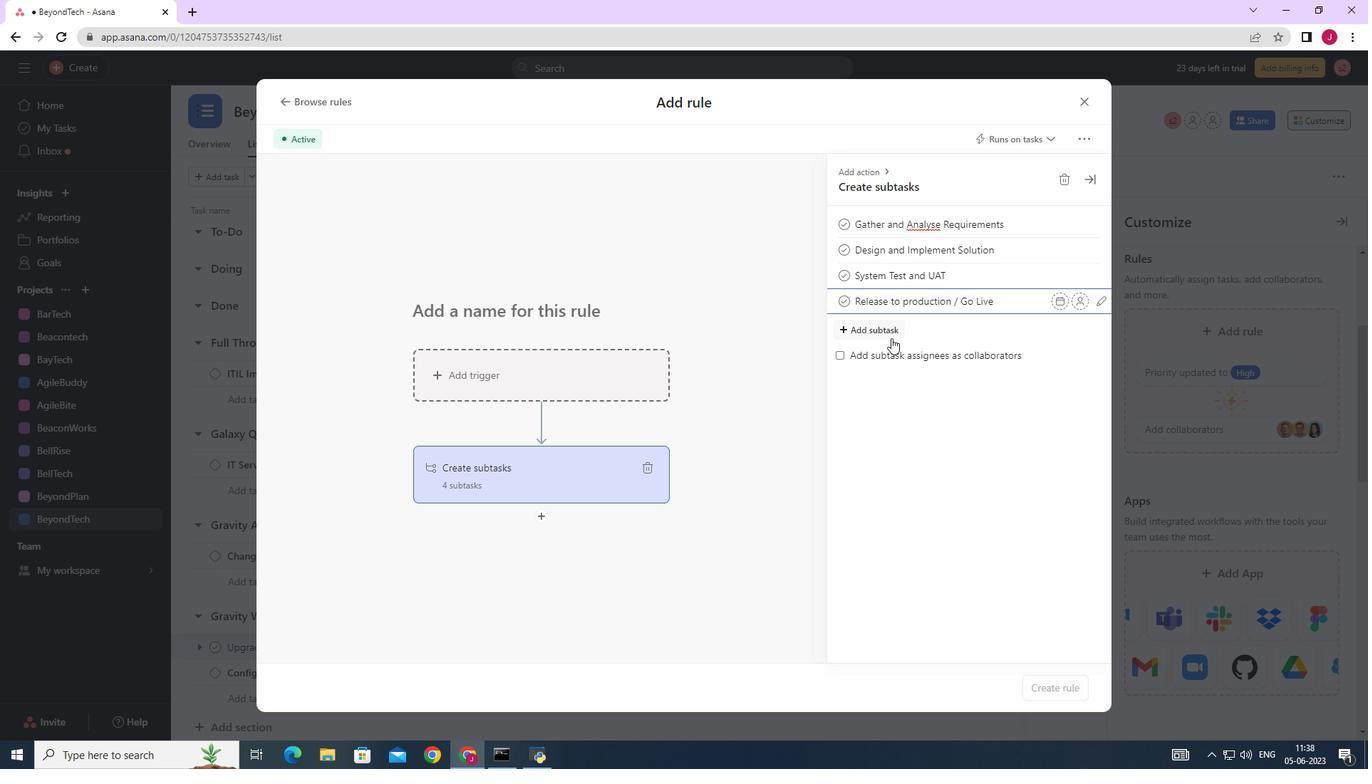 
Action: Mouse moved to (1089, 93)
Screenshot: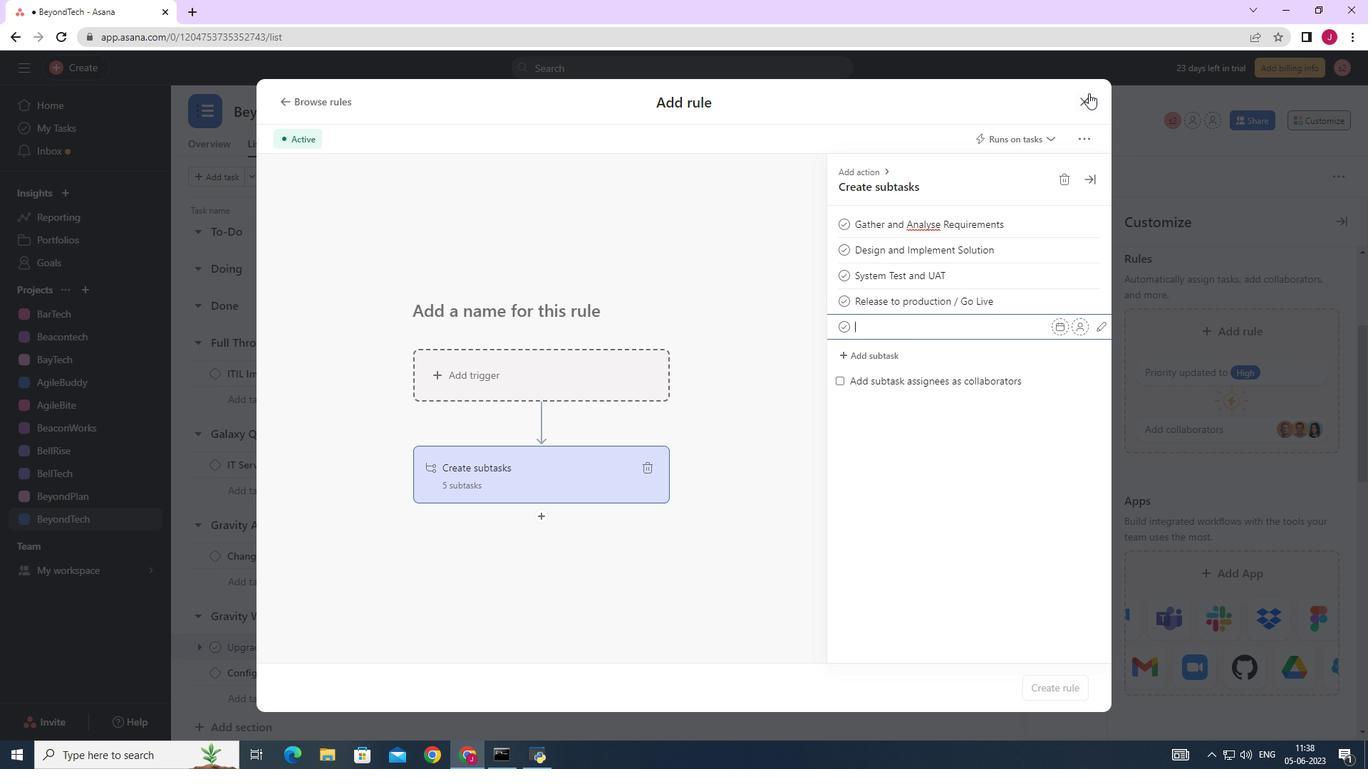 
Action: Mouse pressed left at (1089, 93)
Screenshot: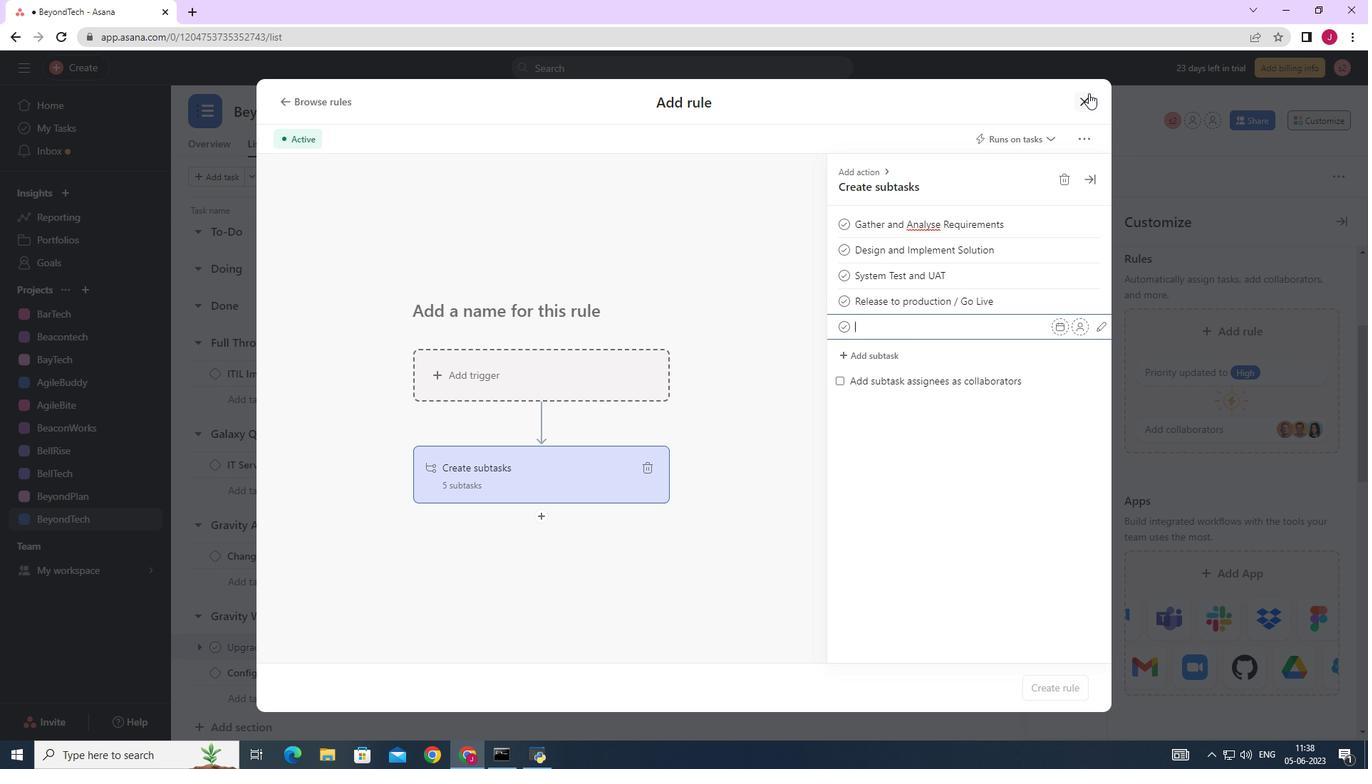 
Action: Mouse moved to (1088, 93)
Screenshot: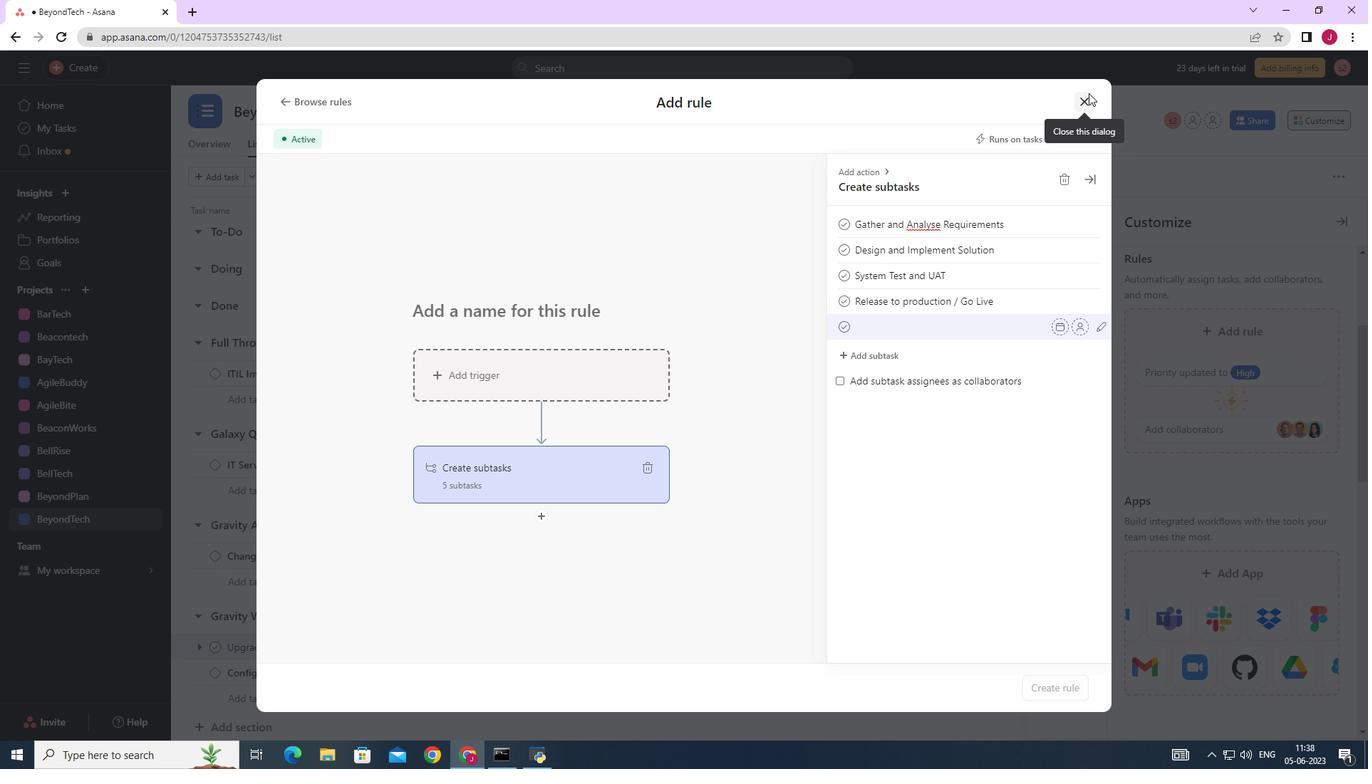 
